 Task: Add an event with the title Team Building Activity: Paintball Tournament, date '2024/03/07', time 7:30 AM to 9:30 AMand add a description: Furthermore, you will have the opportunity to discuss your current financial status, including revenue growth, profitability, and any notable milestones or achievements. Sharing this information demonstrates your business's performance and potential for future success., put the event into Blue category . Add location for the event as: 789 Bastakiya Quarter, Dubai, UAE, logged in from the account softage.2@softage.netand send the event invitation to softage.3@softage.net and softage.4@softage.net. Set a reminder for the event 1 hour before
Action: Mouse moved to (105, 123)
Screenshot: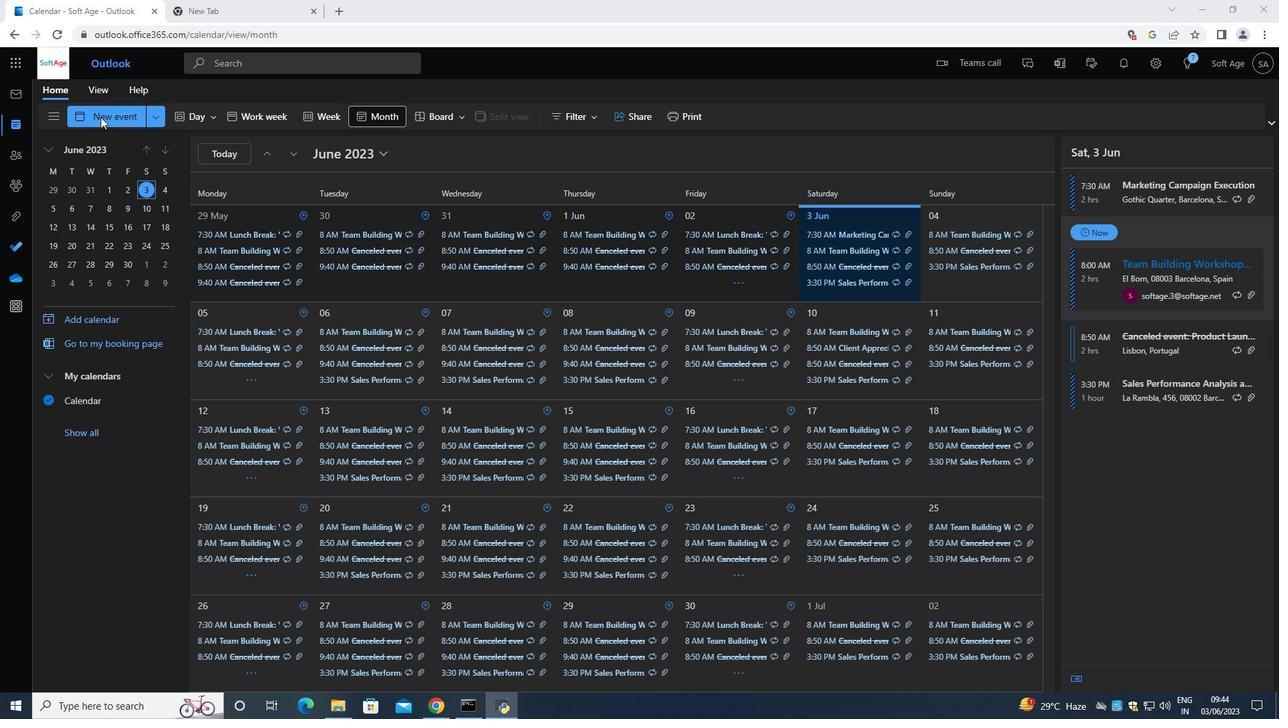 
Action: Mouse pressed left at (105, 123)
Screenshot: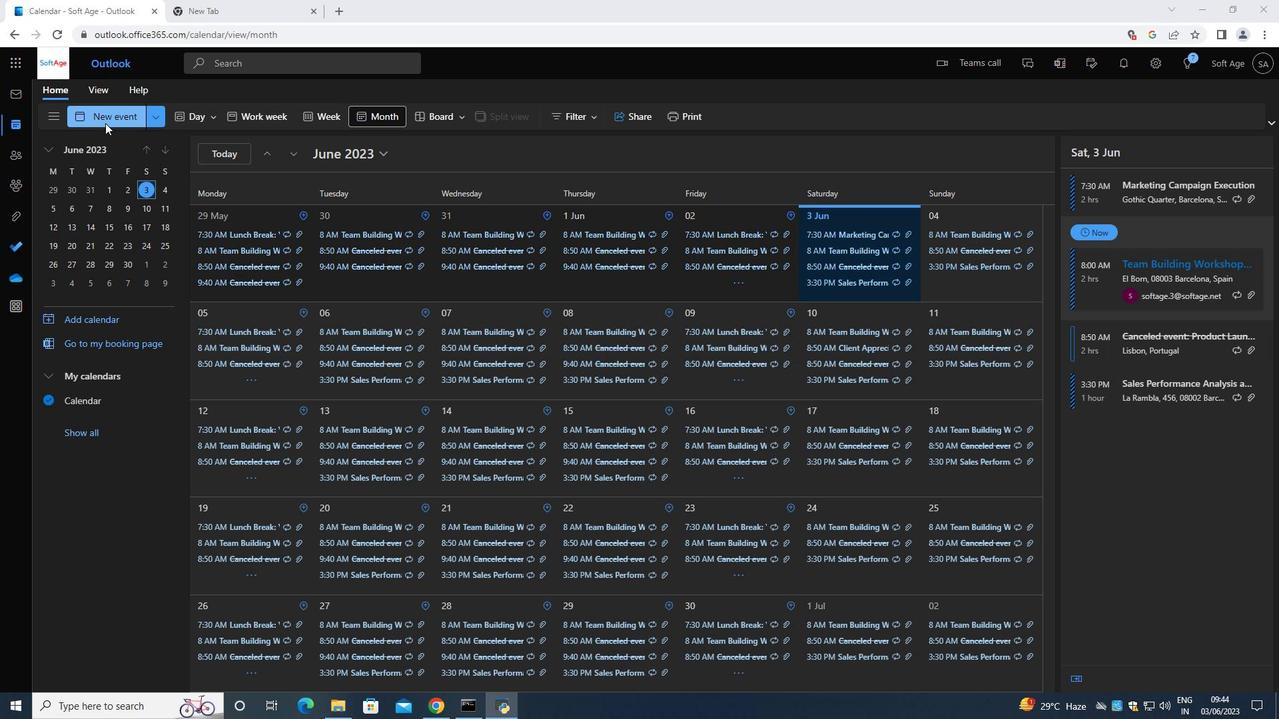 
Action: Mouse moved to (426, 199)
Screenshot: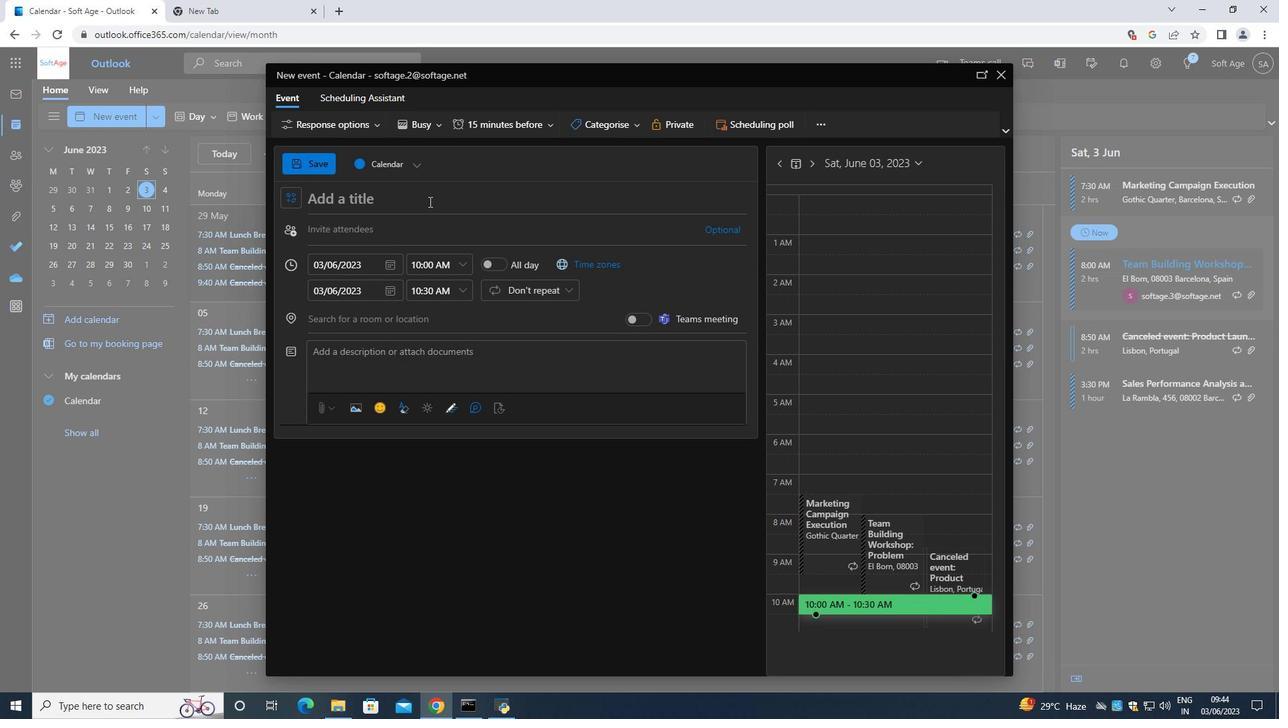 
Action: Mouse pressed left at (426, 199)
Screenshot: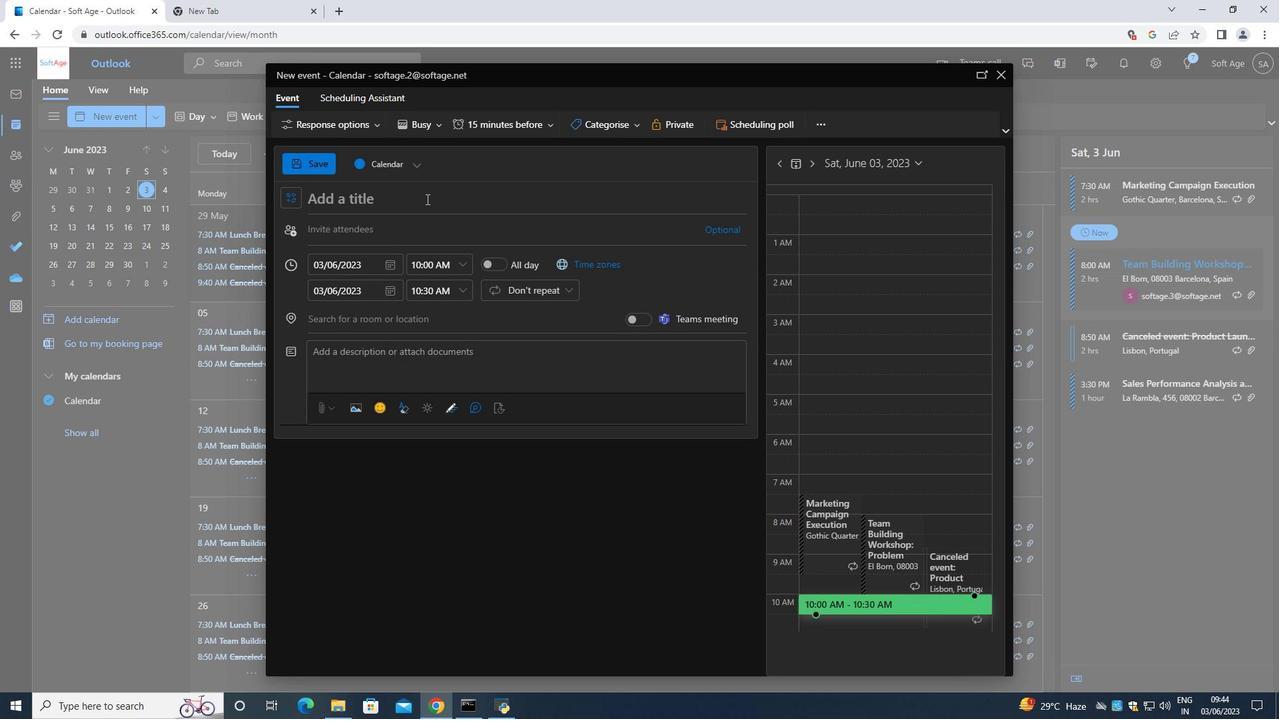 
Action: Key pressed <Key.shift>Team<Key.space>building<Key.space>
Screenshot: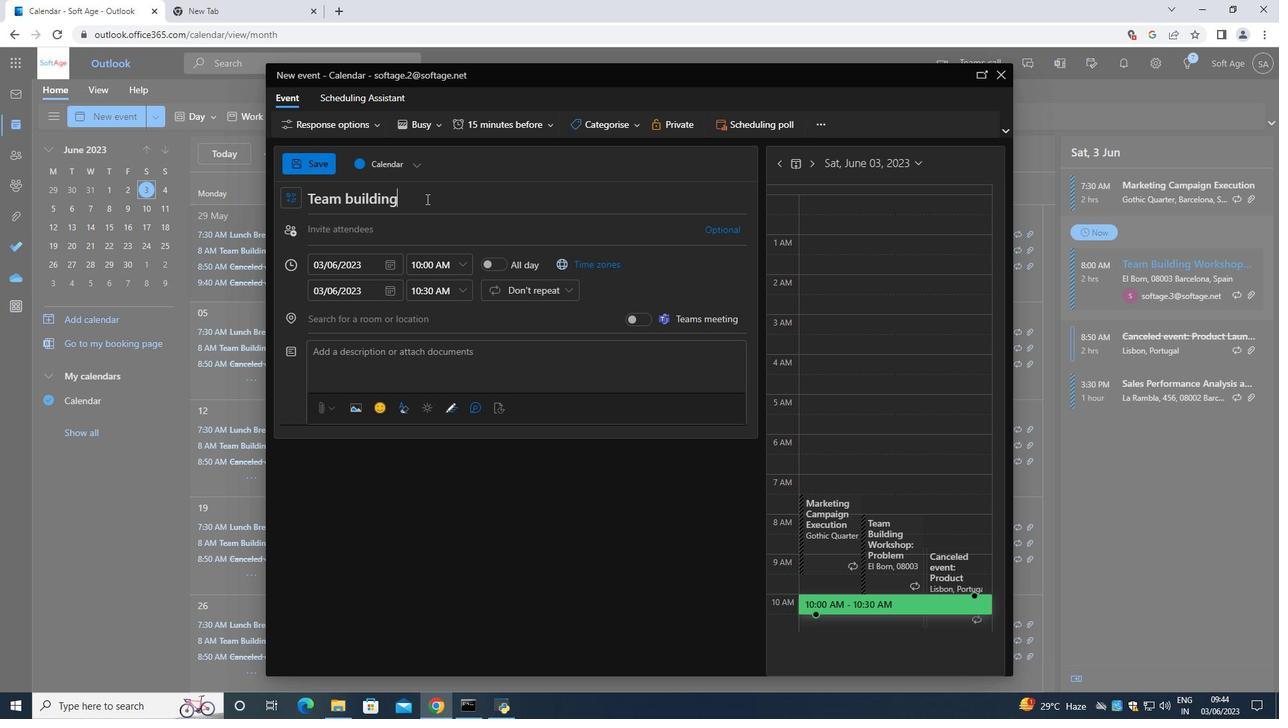 
Action: Mouse moved to (354, 195)
Screenshot: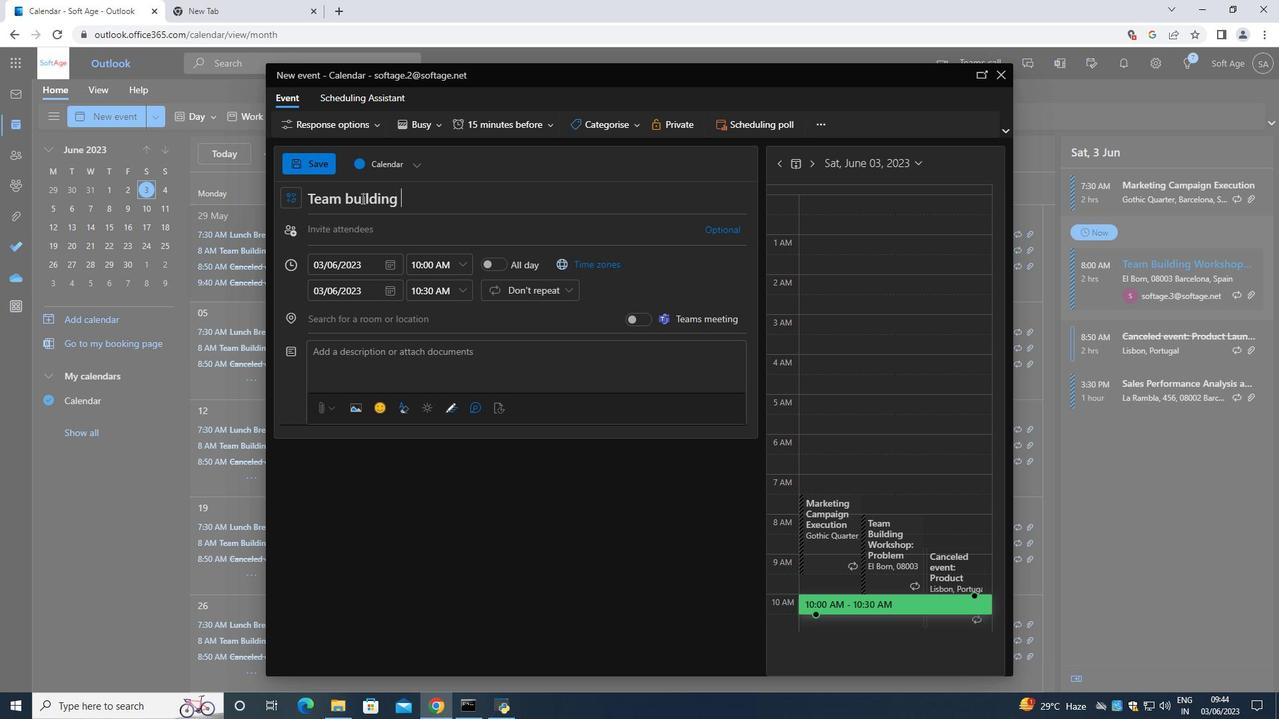 
Action: Mouse pressed left at (354, 195)
Screenshot: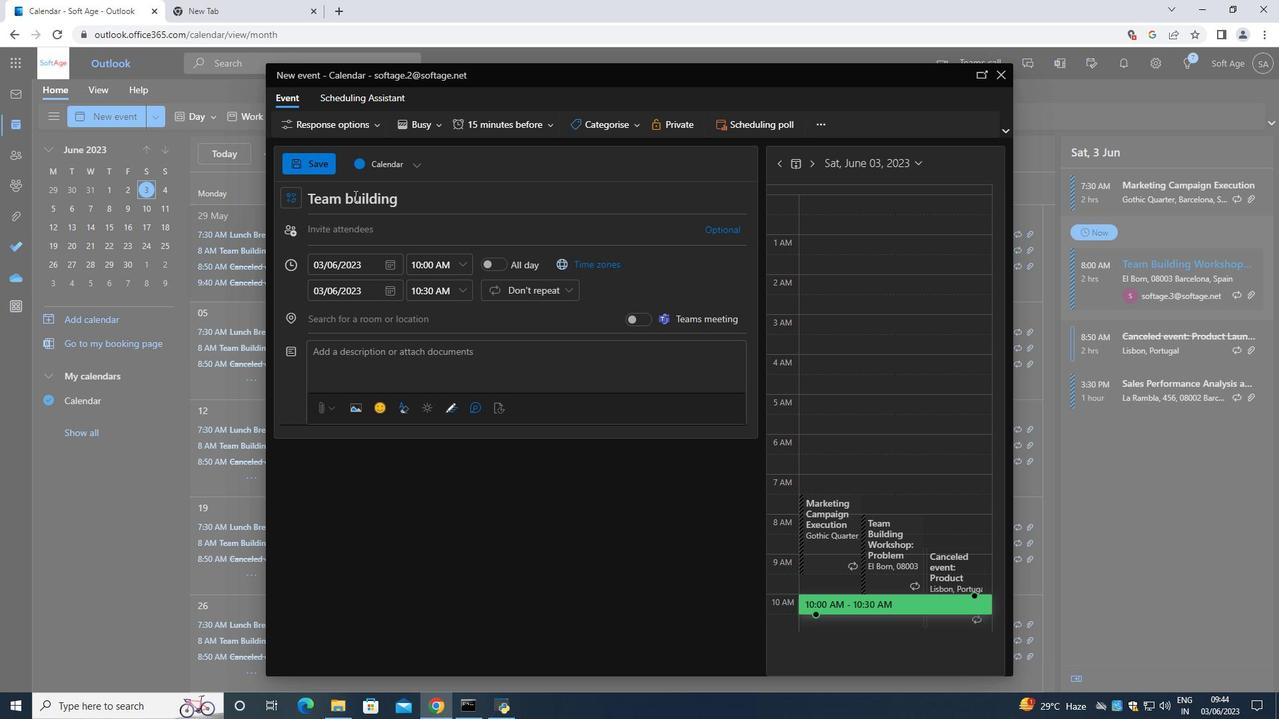 
Action: Mouse moved to (353, 195)
Screenshot: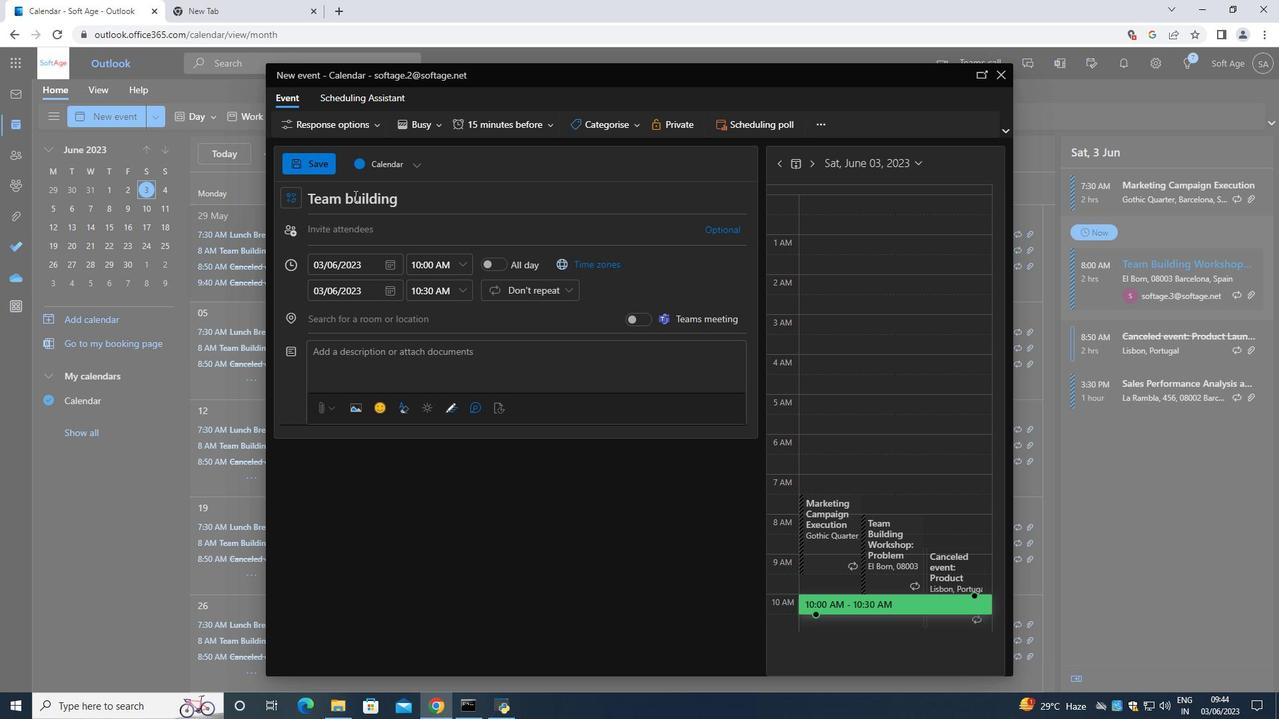 
Action: Key pressed <Key.backspace><Key.shift>B<Key.right><Key.right><Key.right><Key.right><Key.right><Key.right><Key.right><Key.right><Key.shift>Activity<Key.shift_r><Key.shift_r><Key.shift_r><Key.shift_r><Key.shift_r><Key.shift_r><Key.shift_r><Key.shift_r>:<Key.space><Key.shift>Paintball<Key.space><Key.shift>Tournament<Key.space>
Screenshot: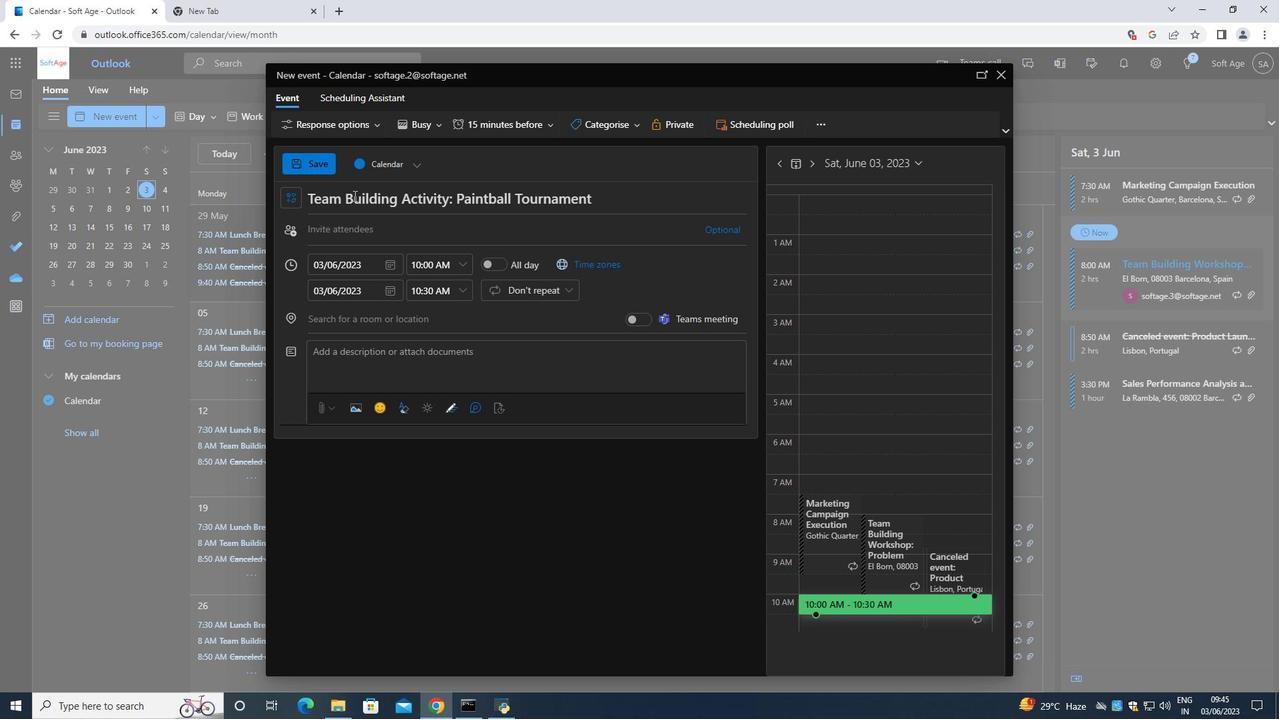 
Action: Mouse moved to (393, 266)
Screenshot: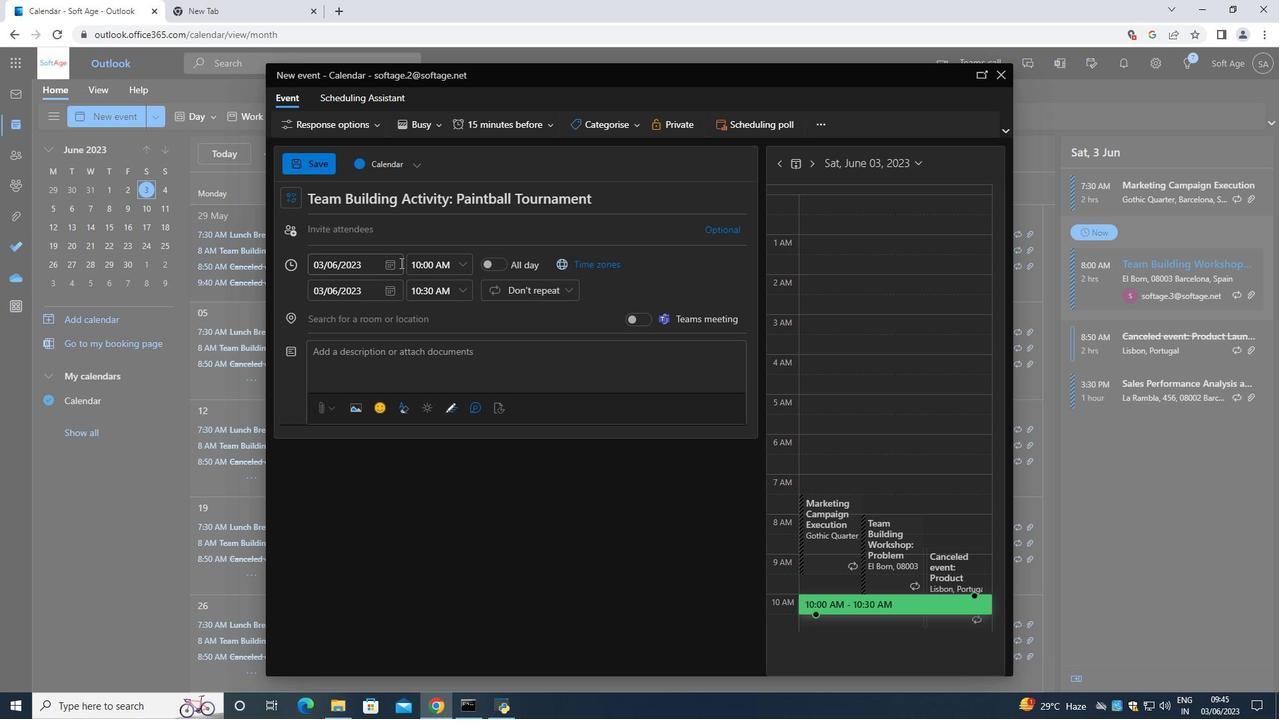 
Action: Mouse pressed left at (393, 266)
Screenshot: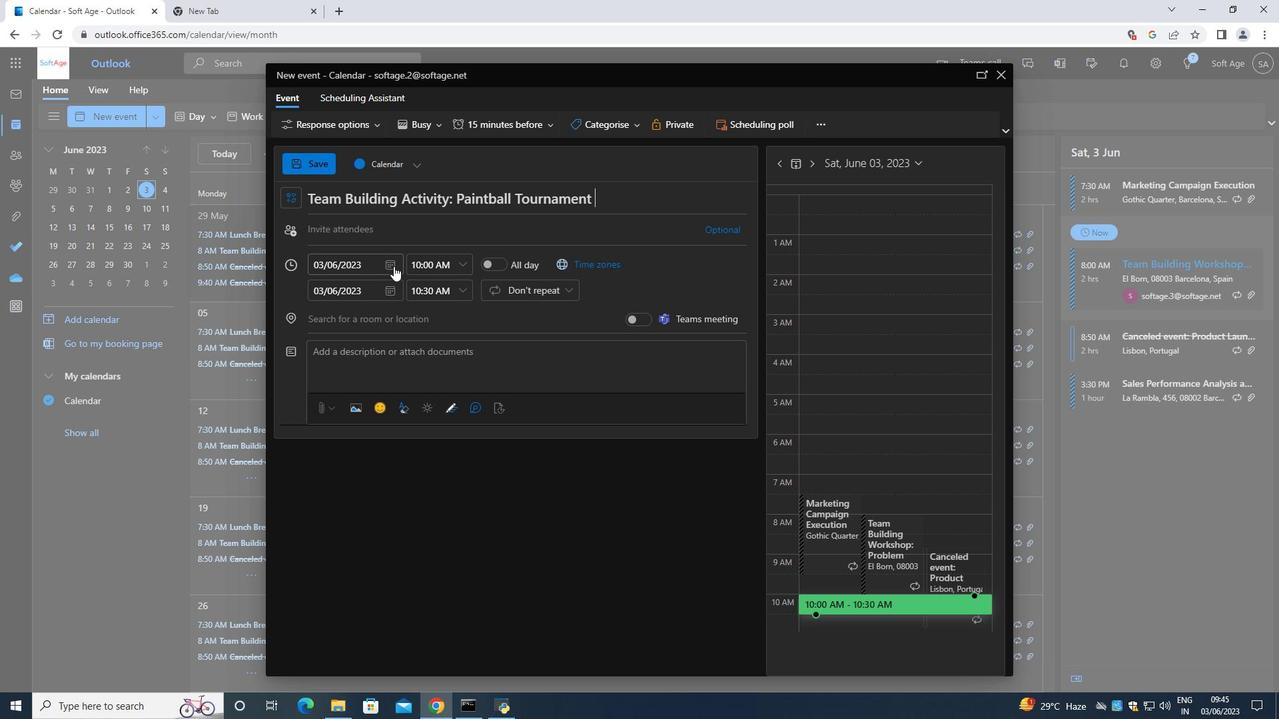 
Action: Mouse moved to (437, 297)
Screenshot: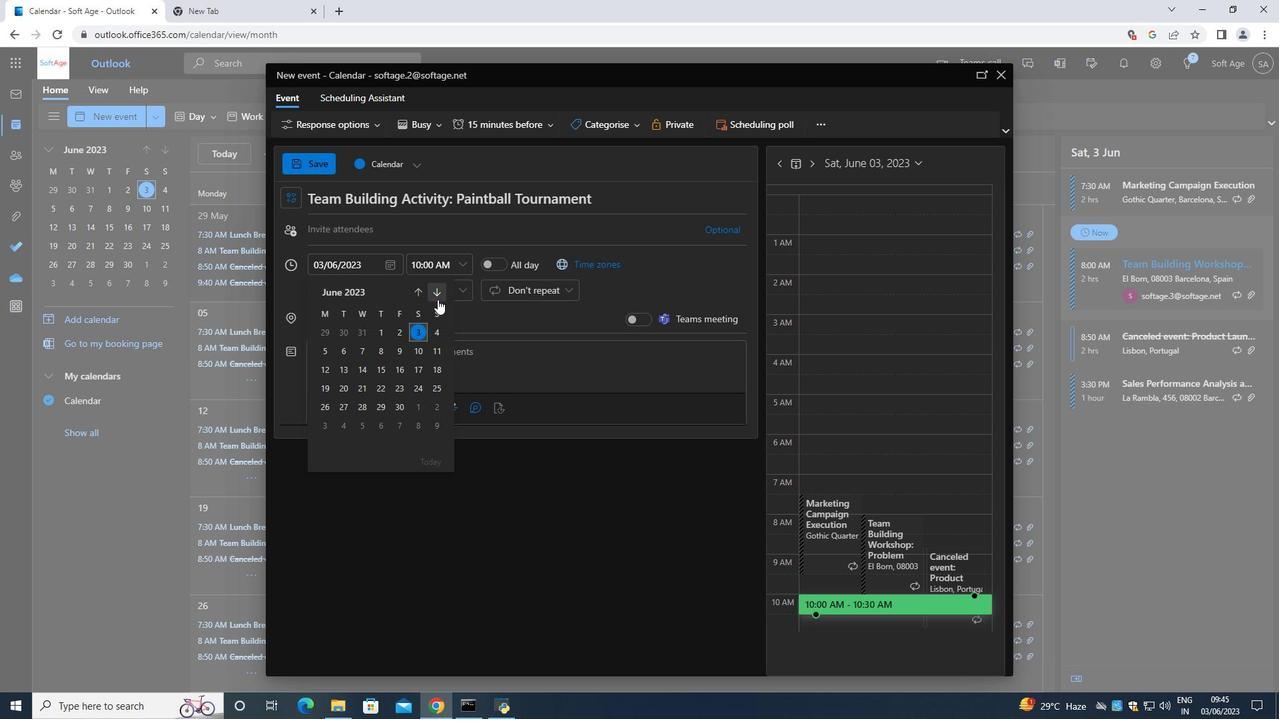 
Action: Mouse pressed left at (437, 297)
Screenshot: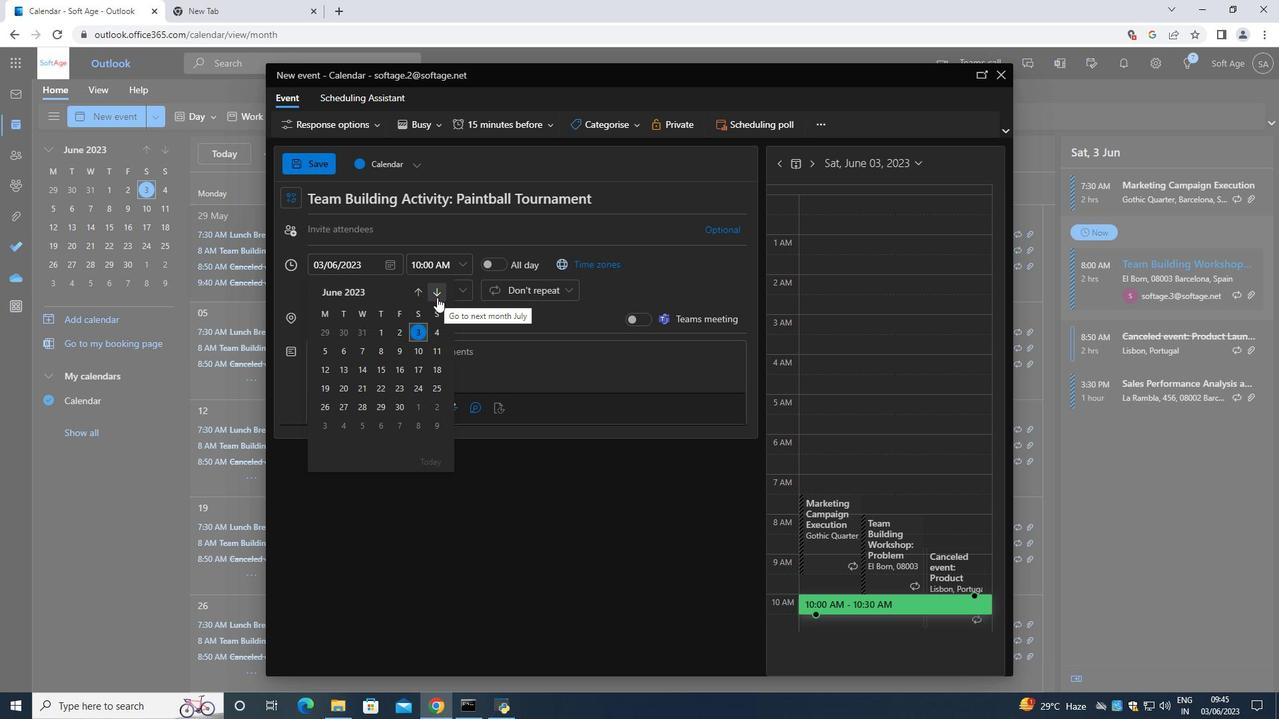 
Action: Mouse pressed left at (437, 297)
Screenshot: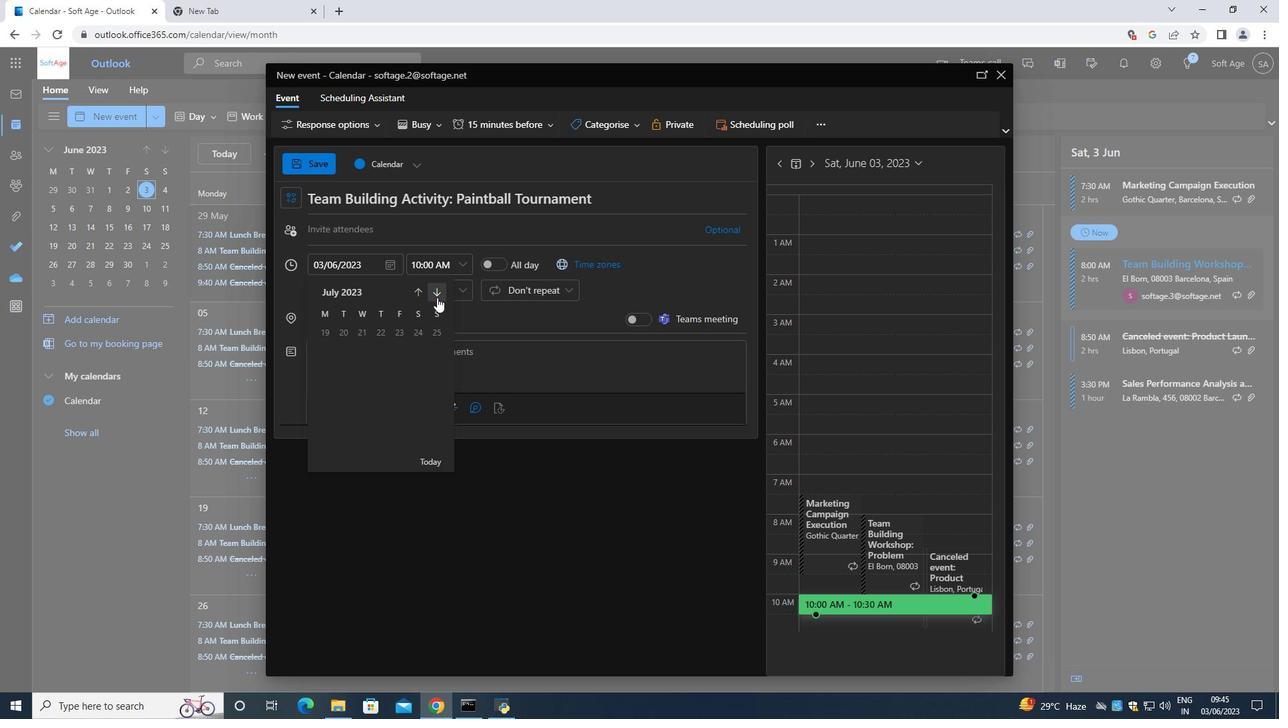 
Action: Mouse pressed left at (437, 297)
Screenshot: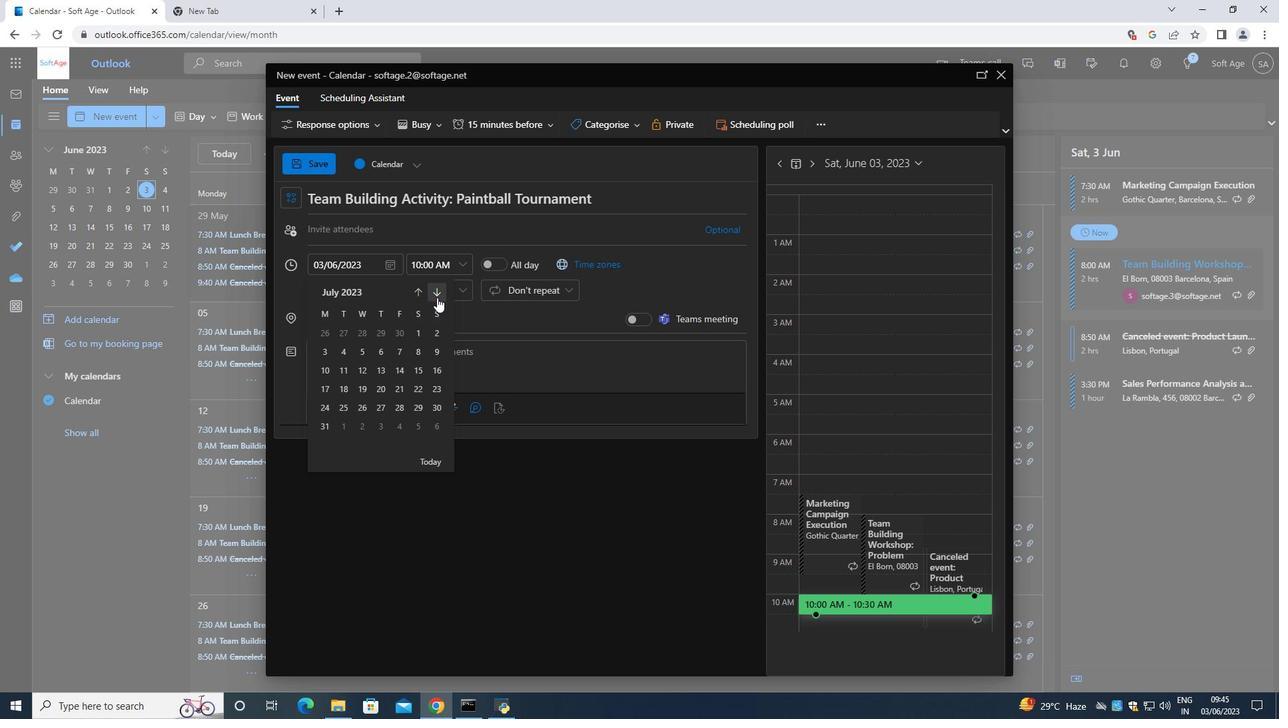 
Action: Mouse pressed left at (437, 297)
Screenshot: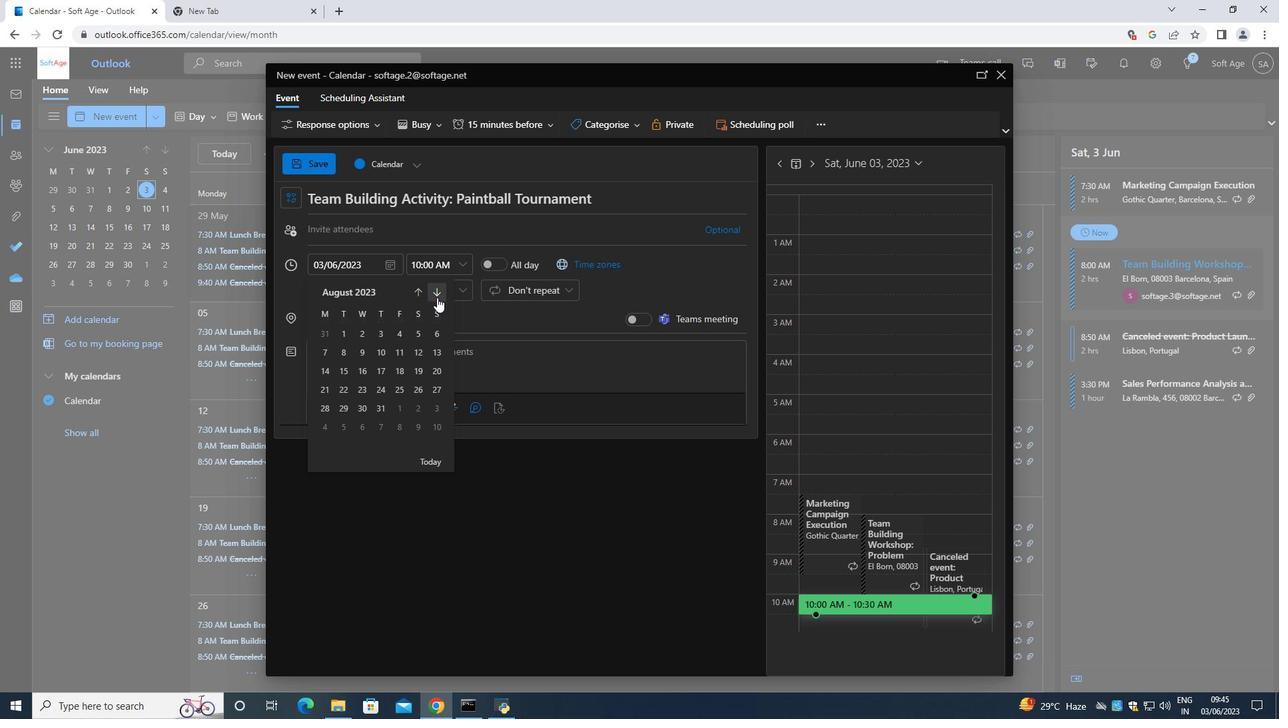 
Action: Mouse pressed left at (437, 297)
Screenshot: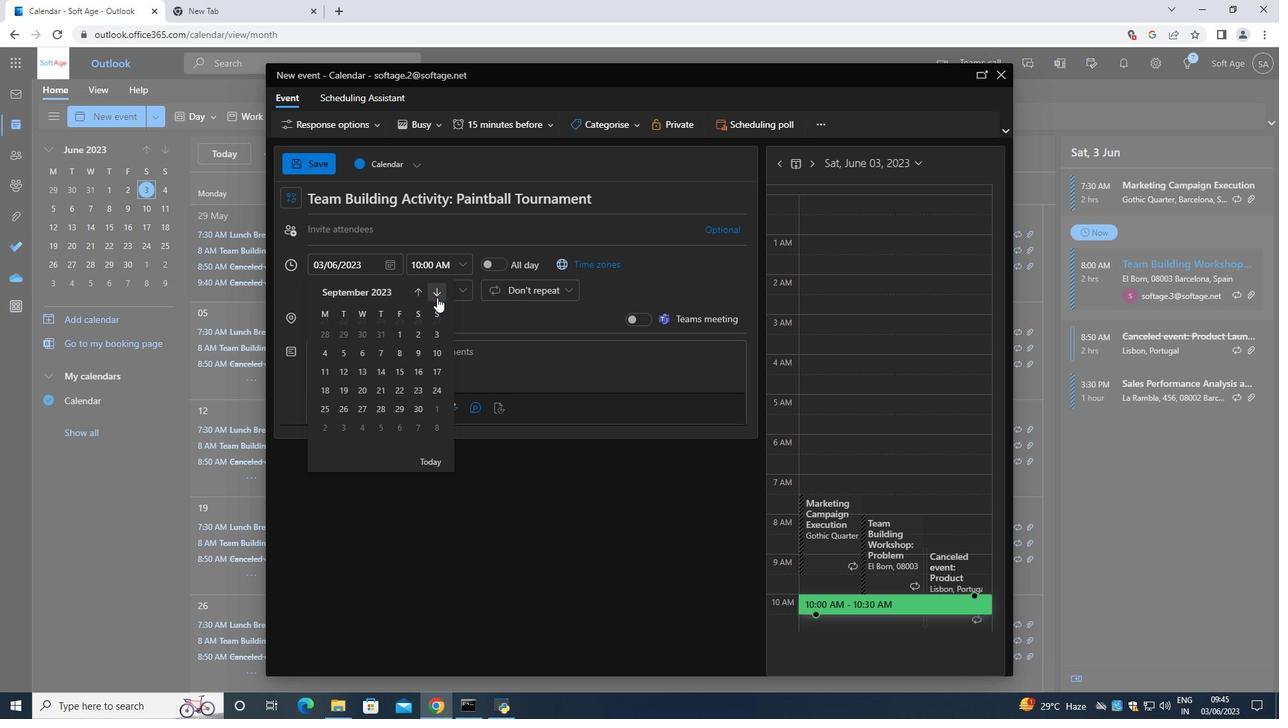 
Action: Mouse pressed left at (437, 297)
Screenshot: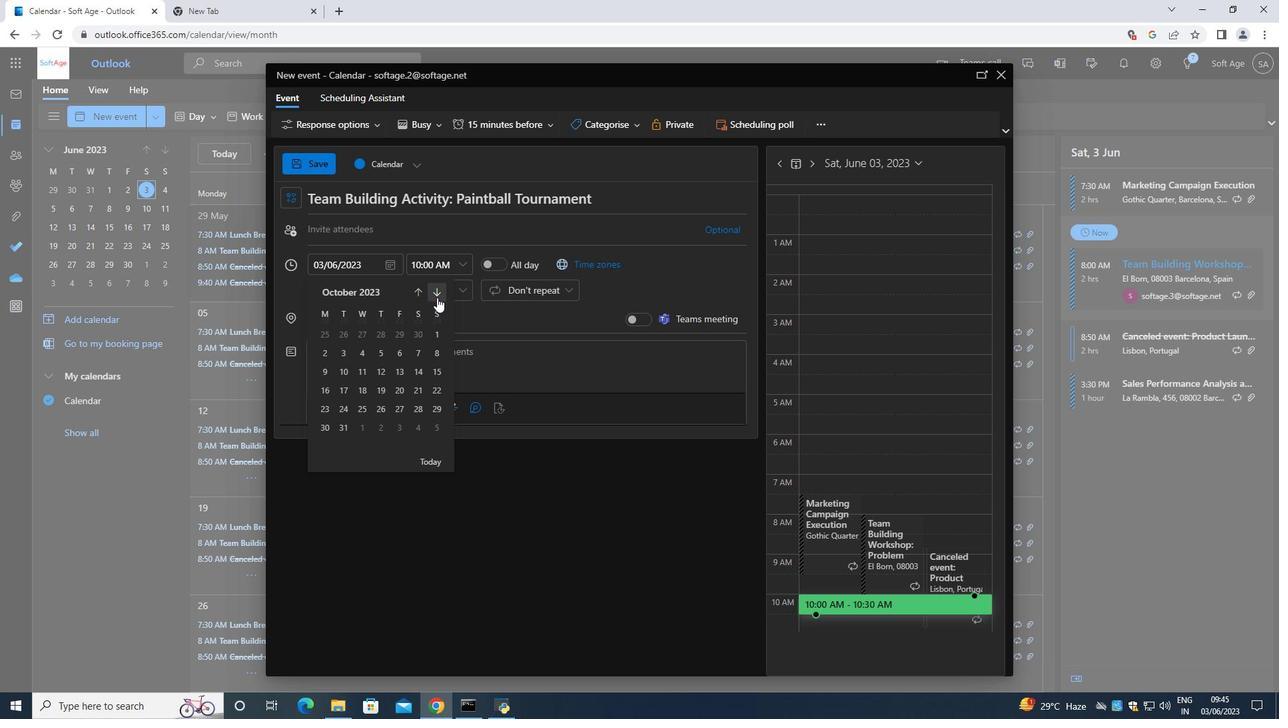 
Action: Mouse pressed left at (437, 297)
Screenshot: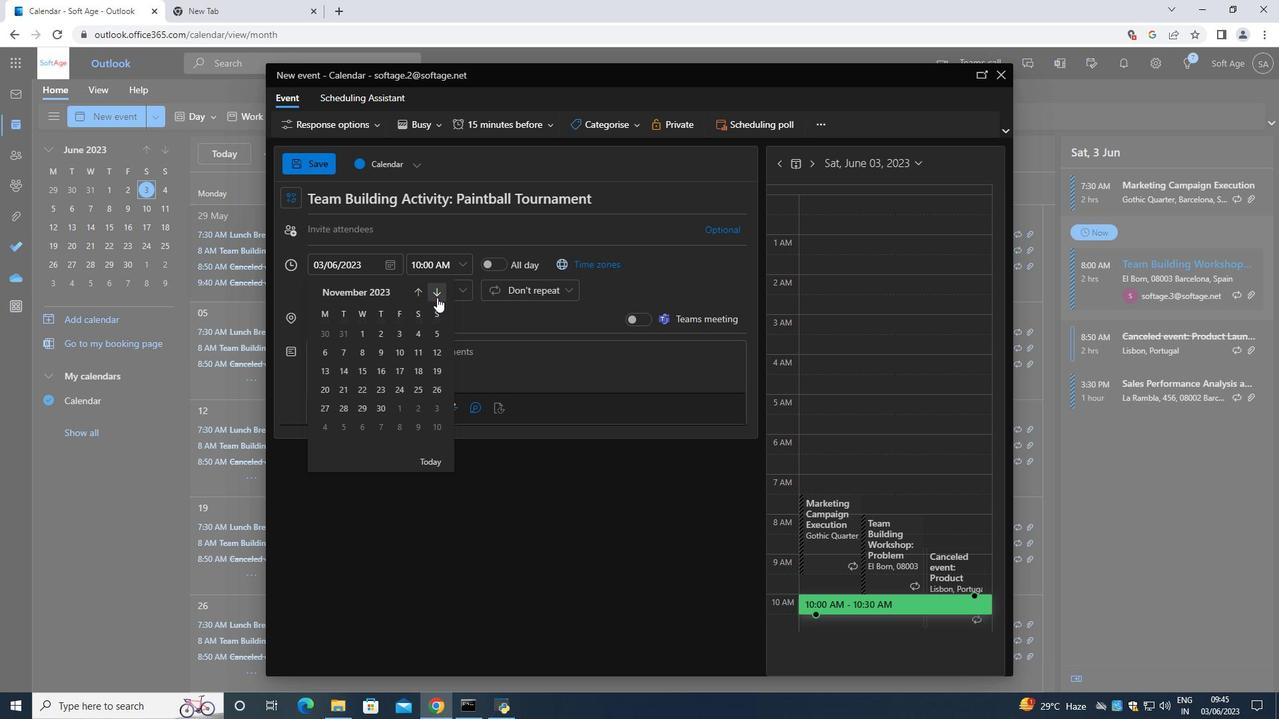
Action: Mouse pressed left at (437, 297)
Screenshot: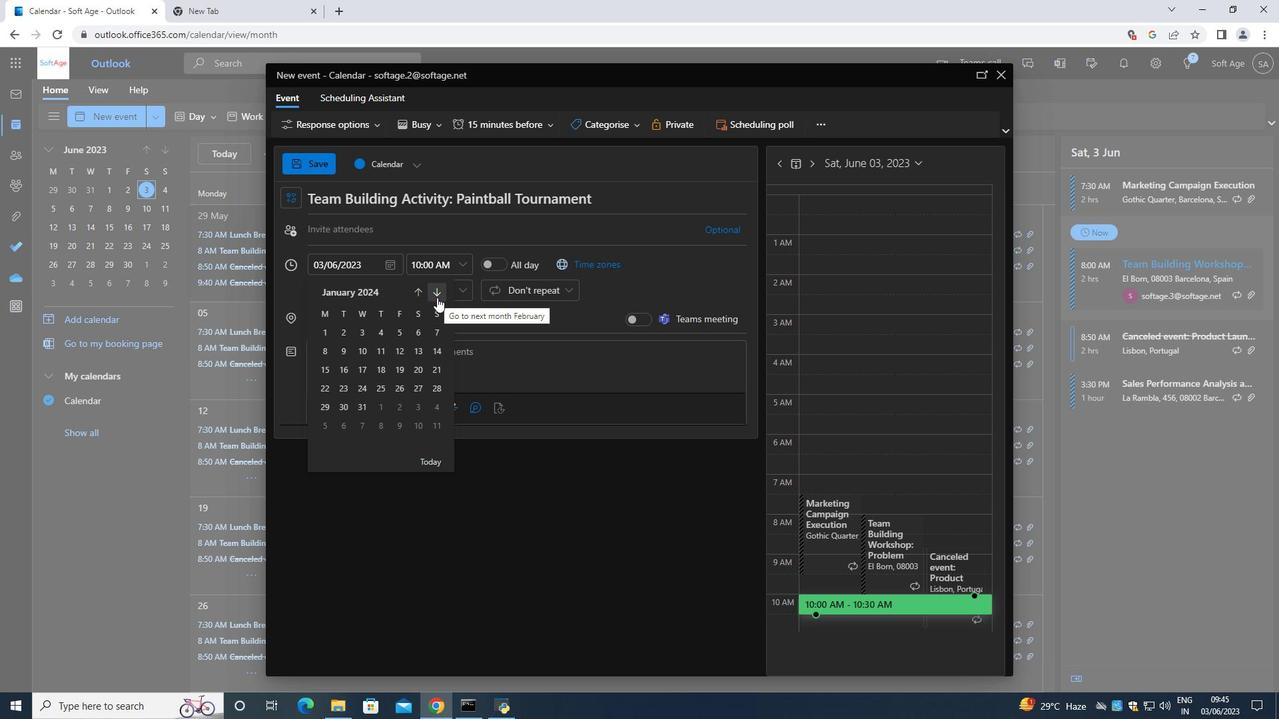 
Action: Mouse pressed left at (437, 297)
Screenshot: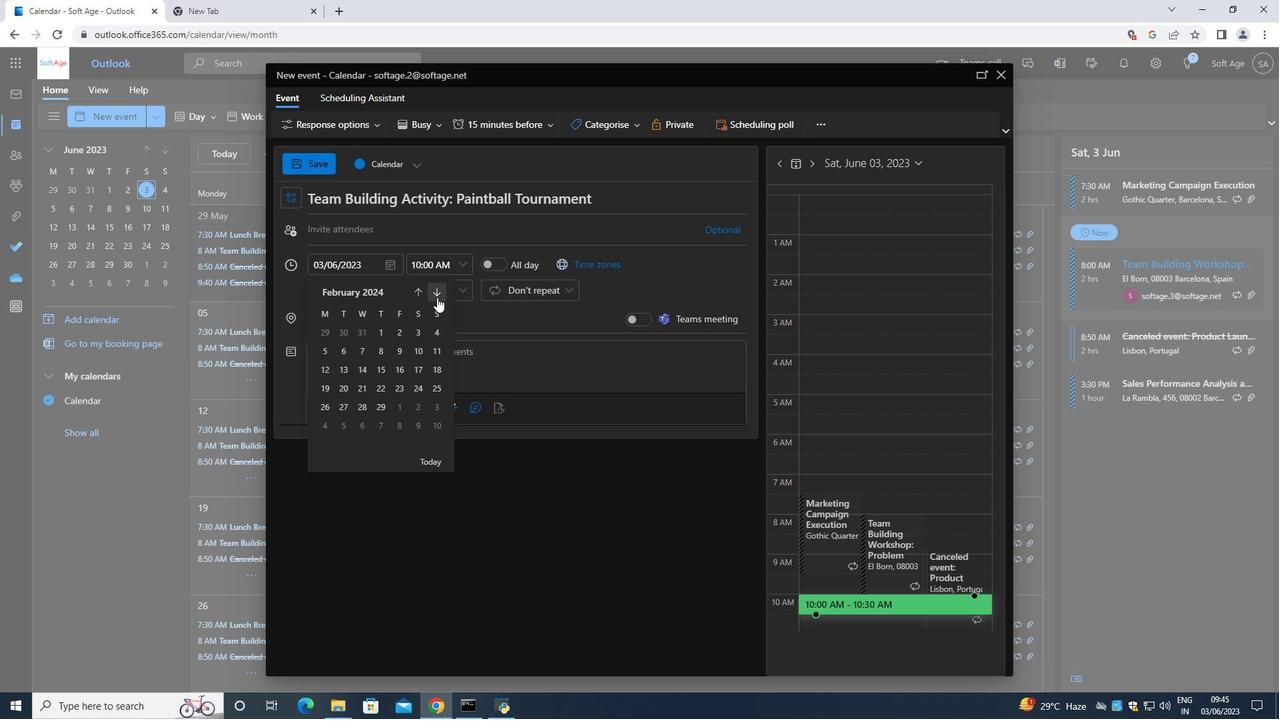 
Action: Mouse pressed left at (437, 297)
Screenshot: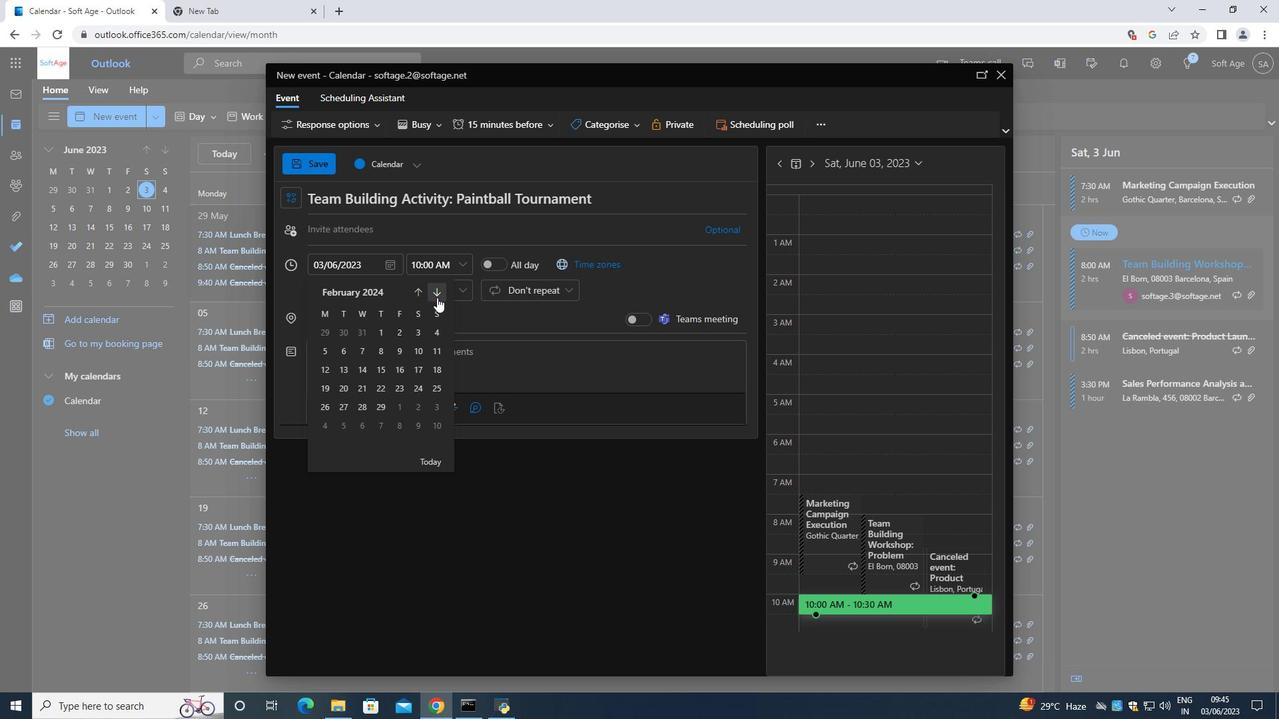 
Action: Mouse moved to (438, 332)
Screenshot: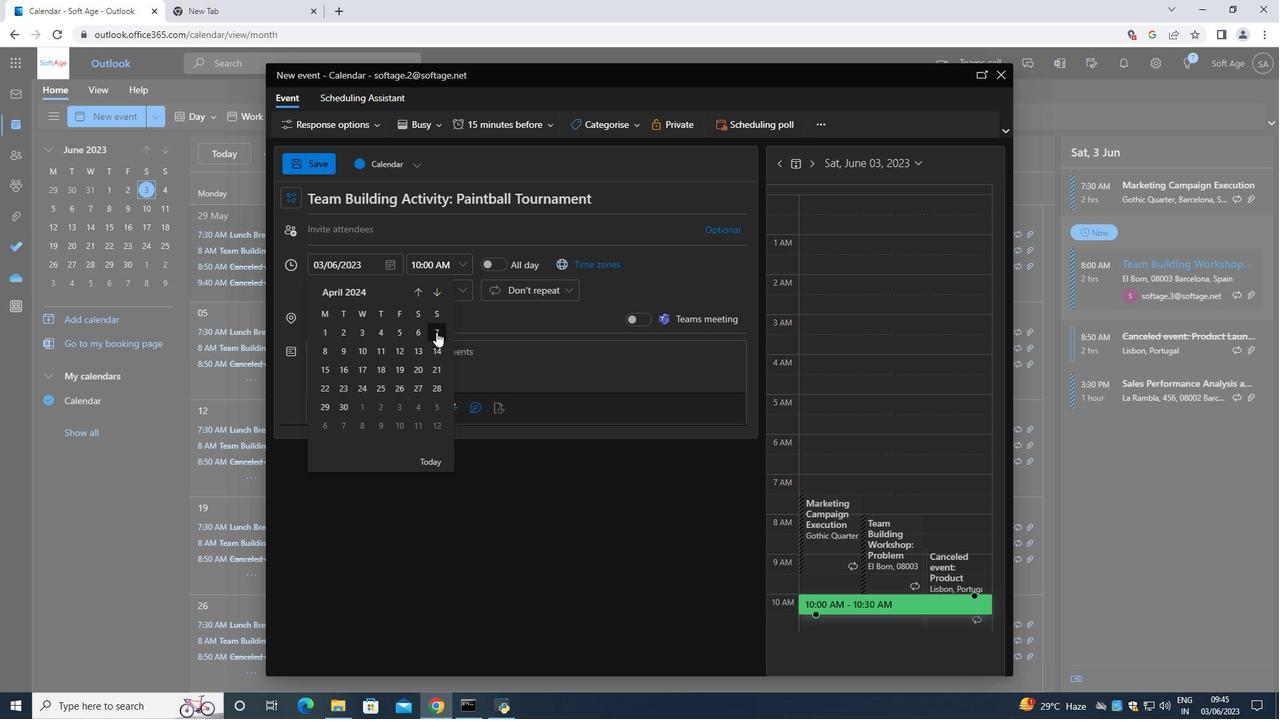 
Action: Mouse pressed left at (438, 332)
Screenshot: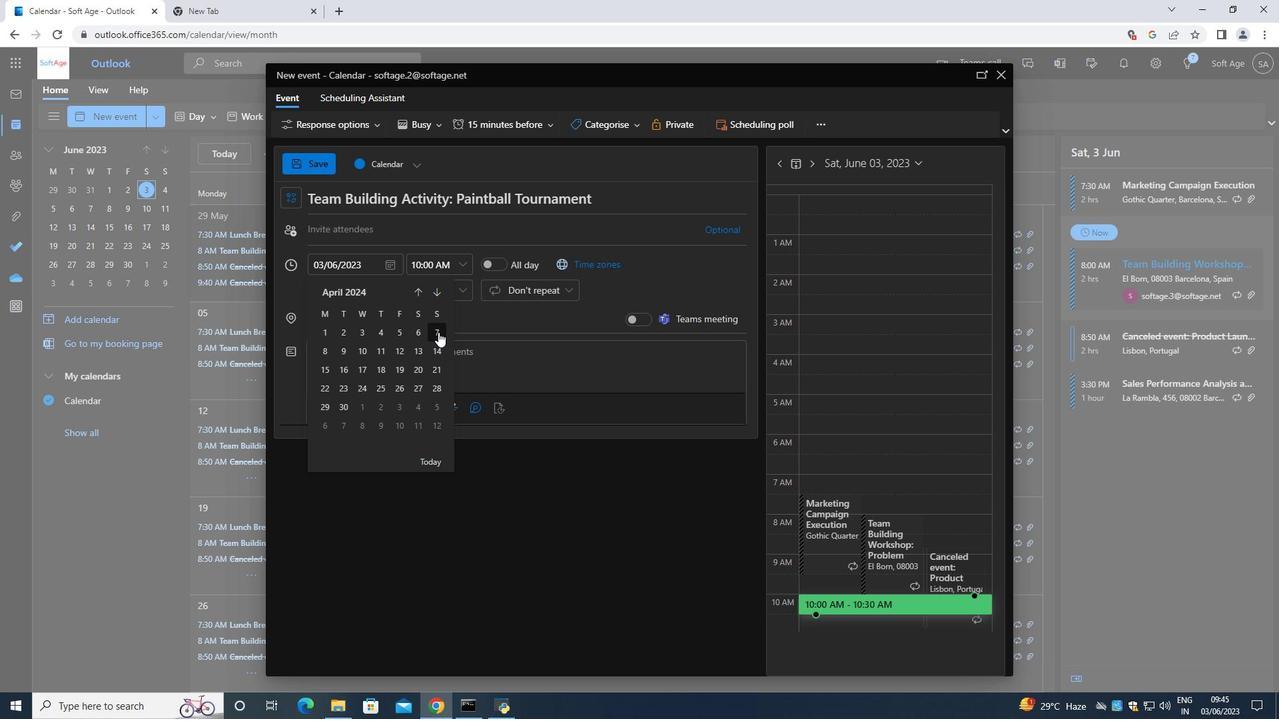 
Action: Mouse moved to (465, 267)
Screenshot: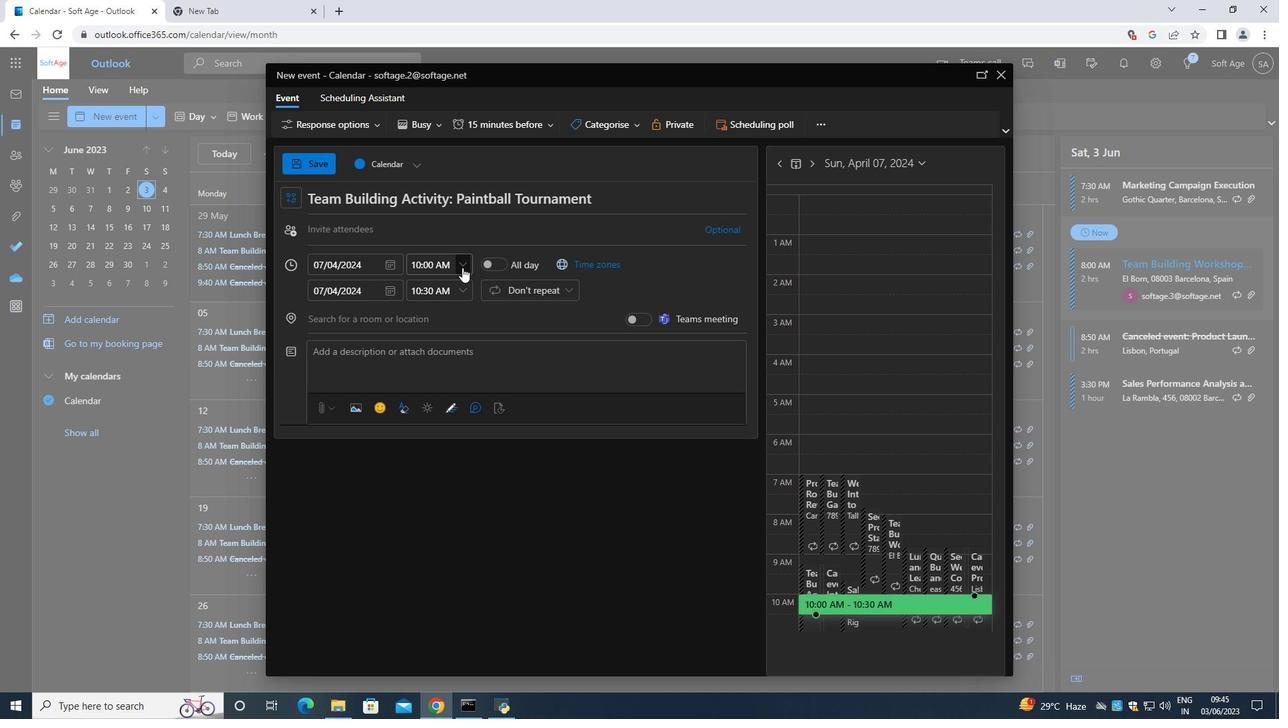 
Action: Mouse pressed left at (465, 267)
Screenshot: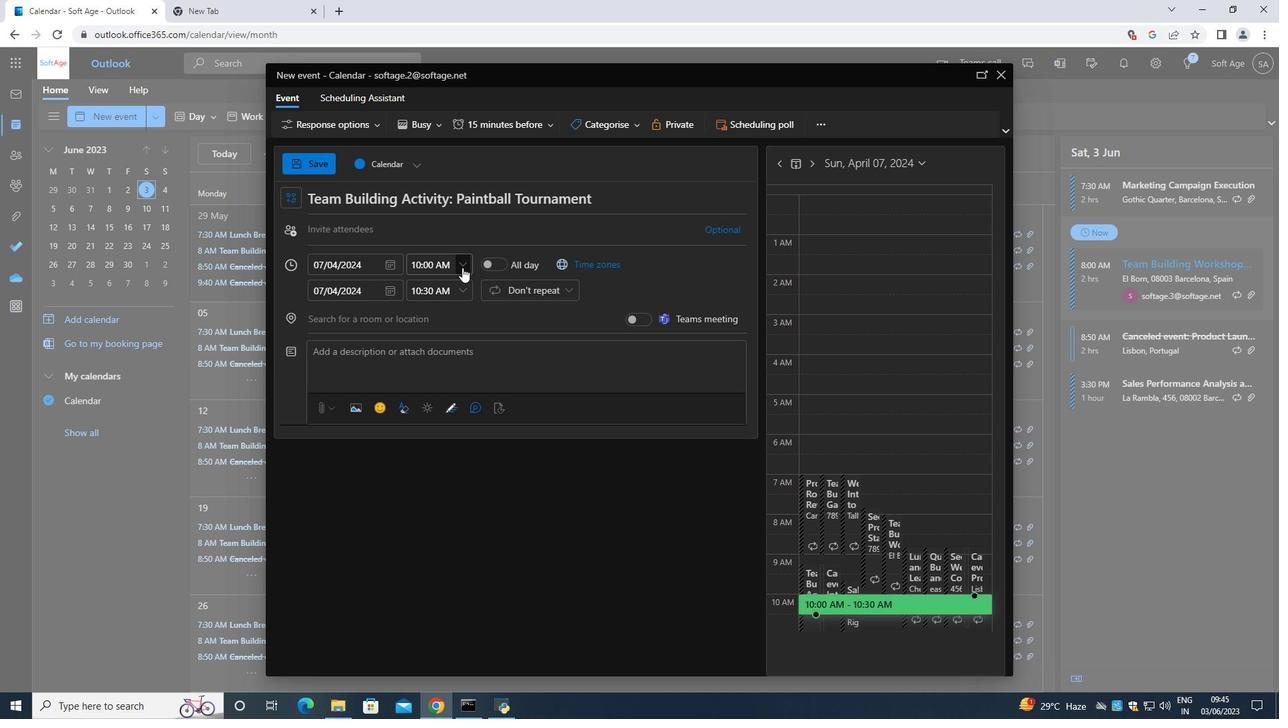 
Action: Mouse moved to (482, 280)
Screenshot: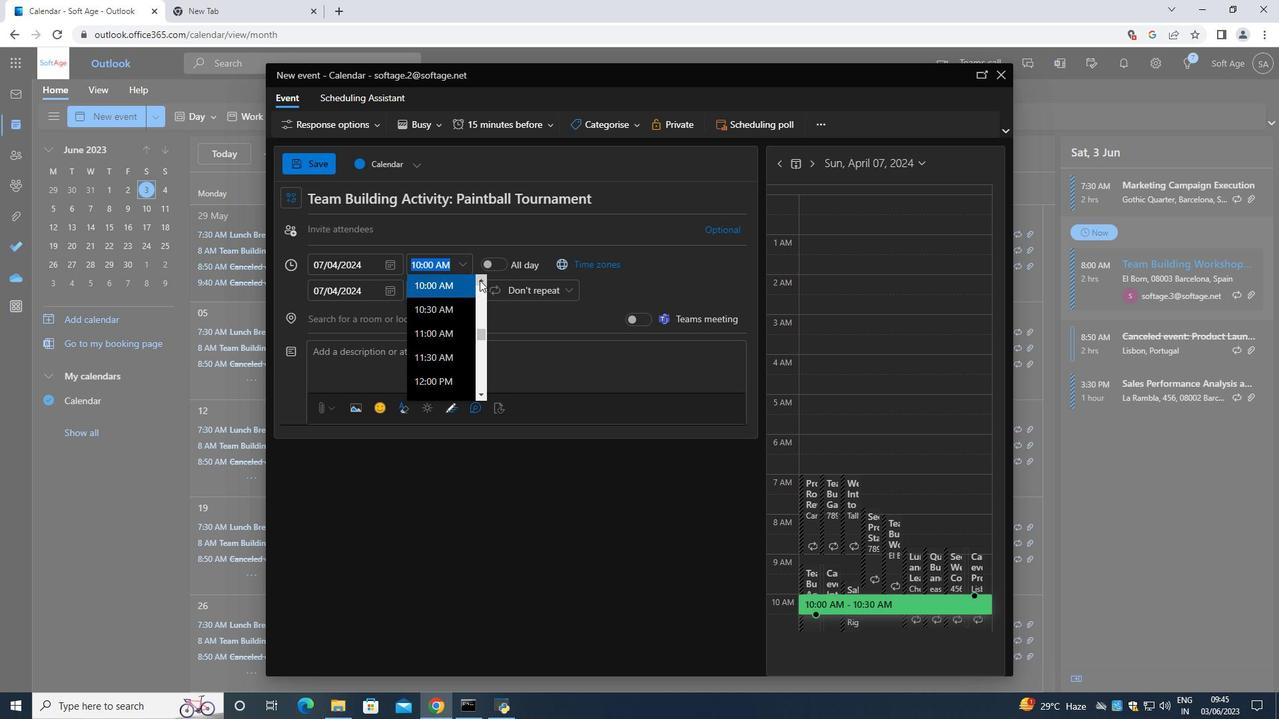 
Action: Mouse pressed left at (482, 280)
Screenshot: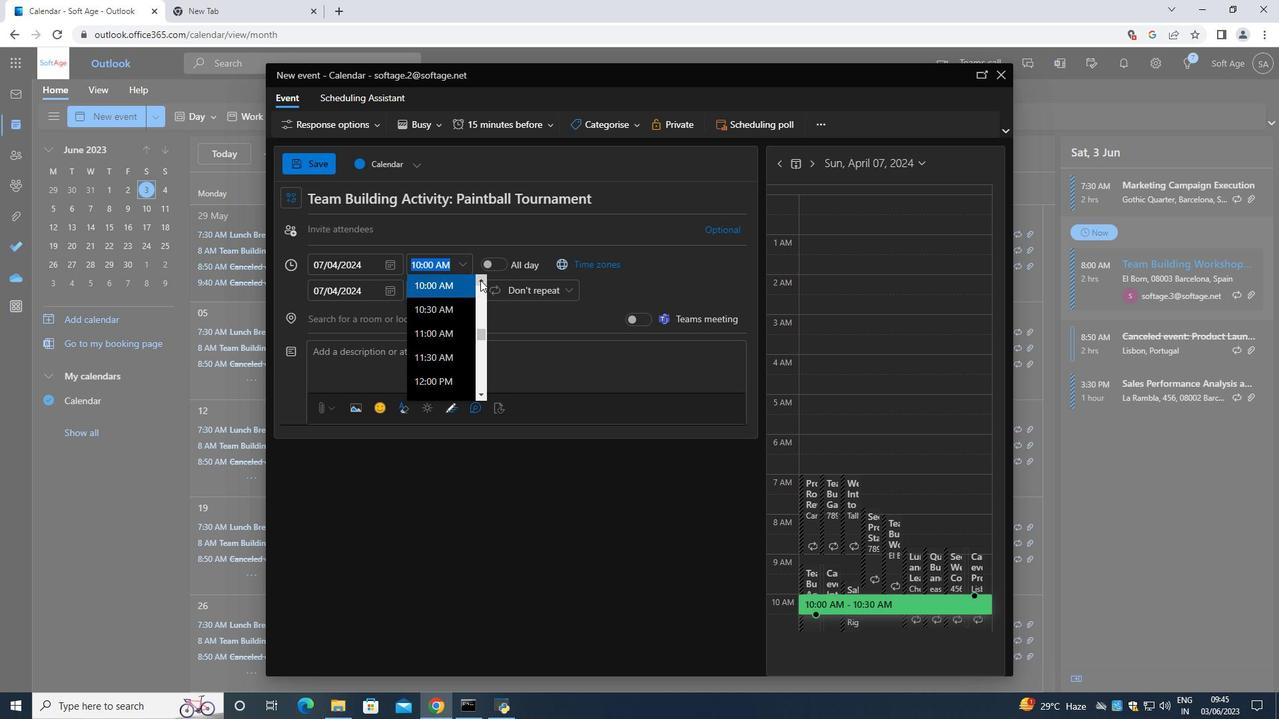 
Action: Mouse pressed left at (482, 280)
Screenshot: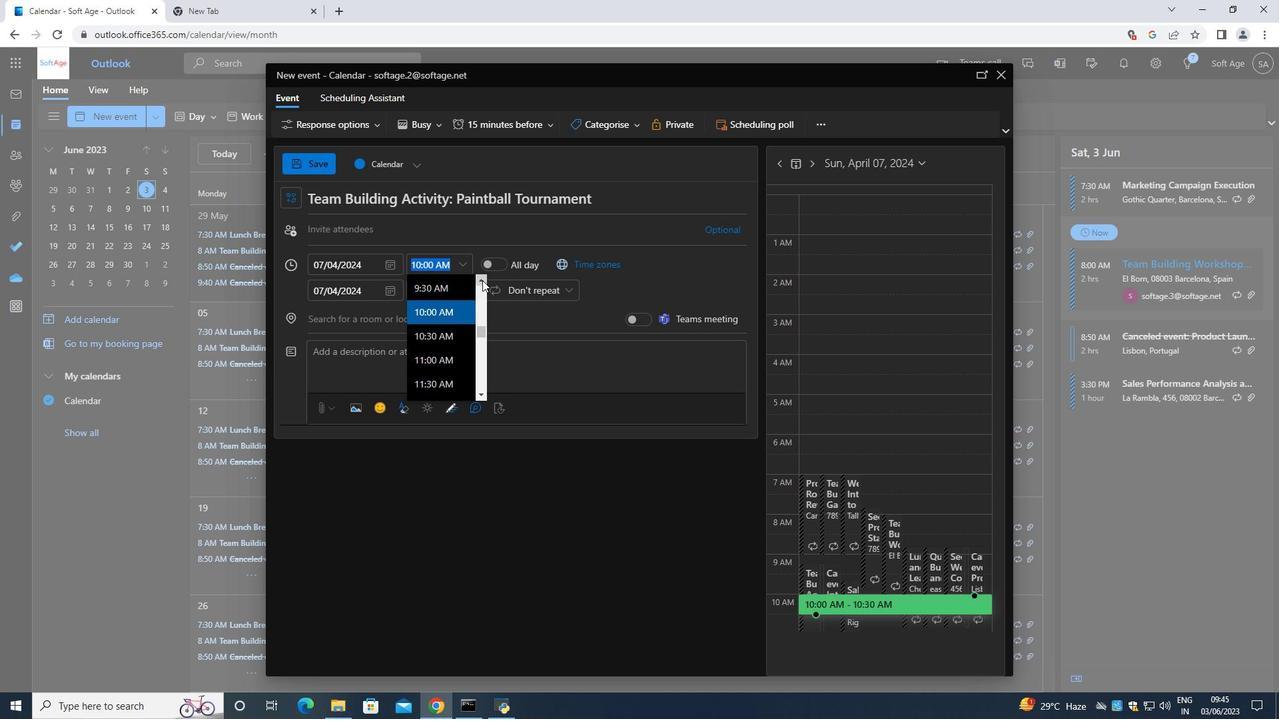 
Action: Mouse pressed left at (482, 280)
Screenshot: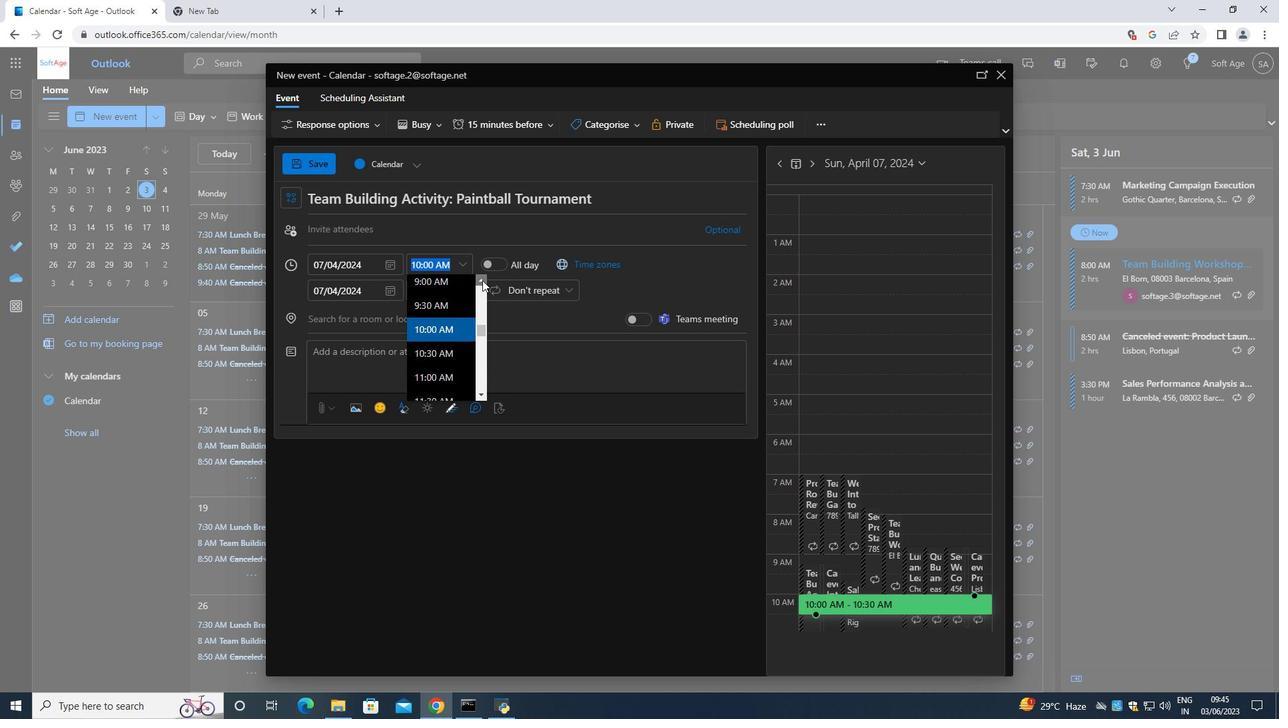 
Action: Mouse pressed left at (482, 280)
Screenshot: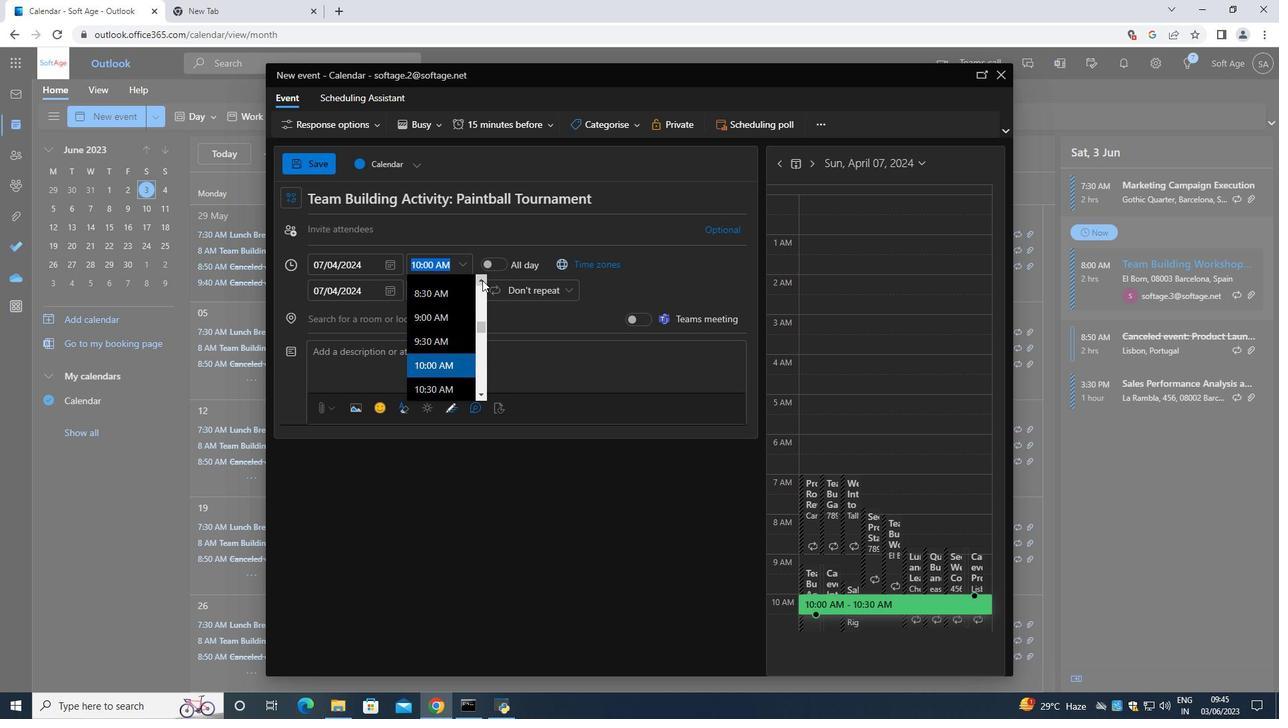 
Action: Mouse pressed left at (482, 280)
Screenshot: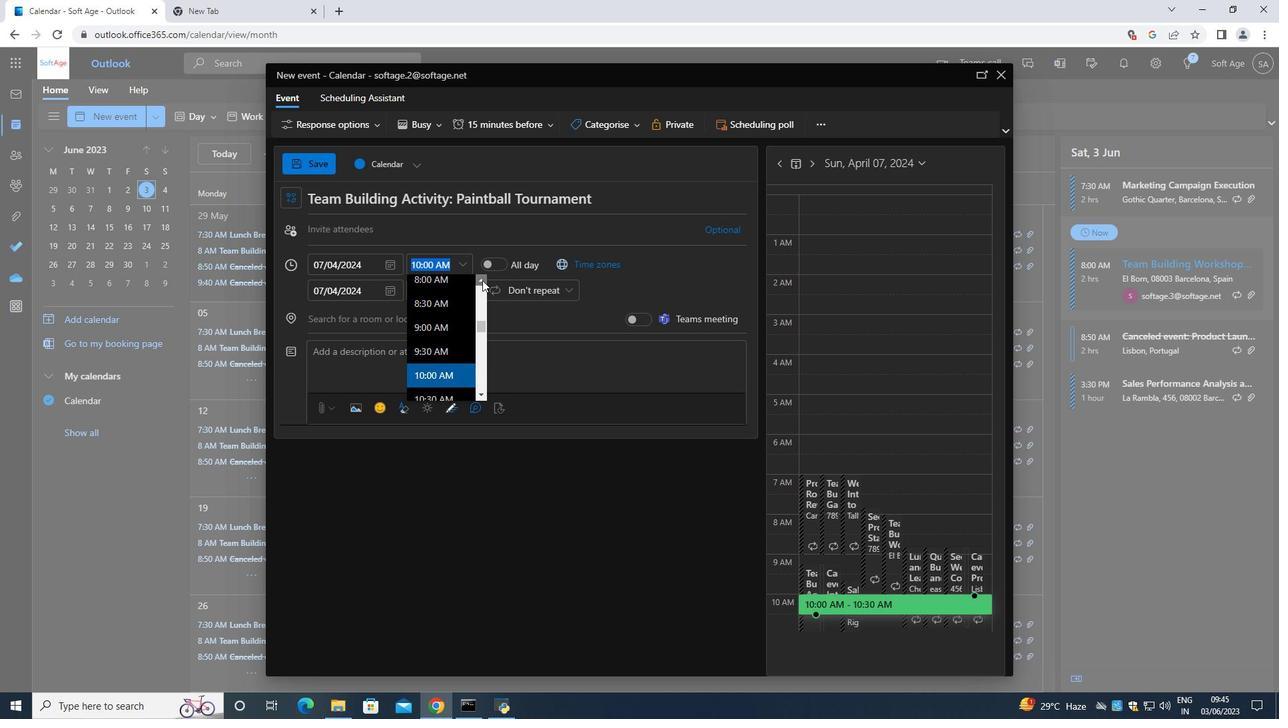 
Action: Mouse moved to (449, 299)
Screenshot: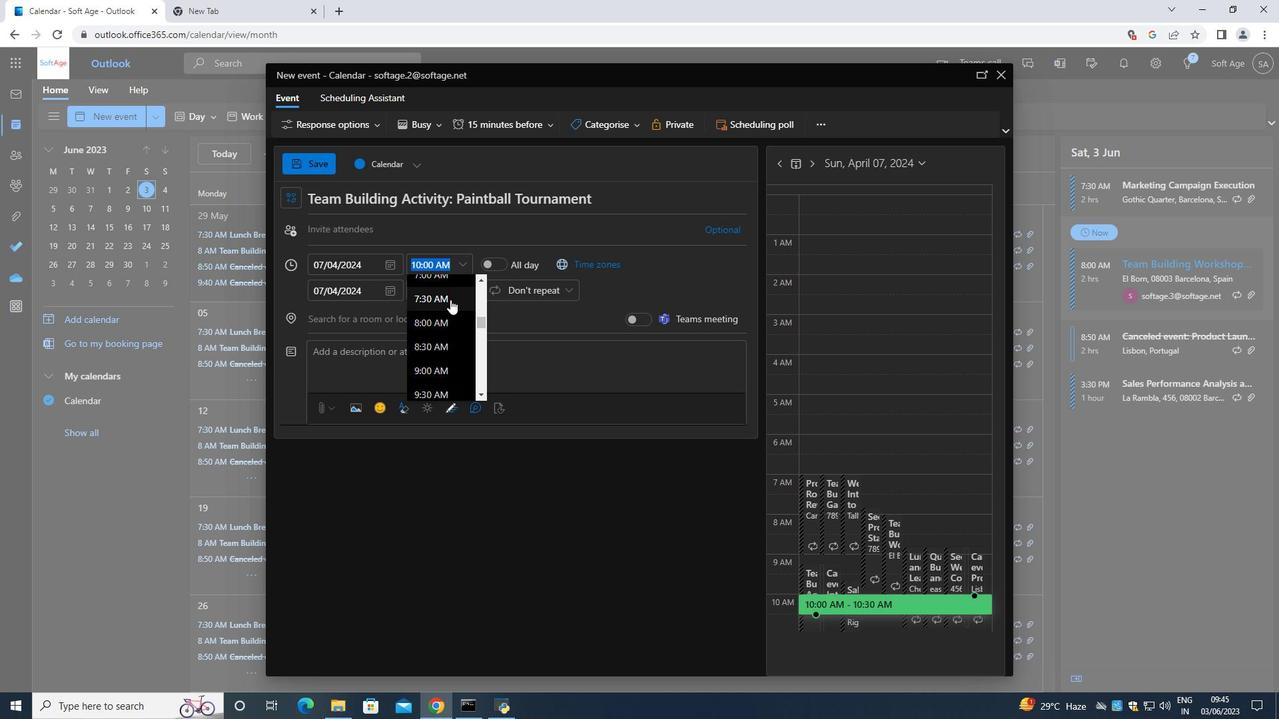 
Action: Mouse pressed left at (449, 299)
Screenshot: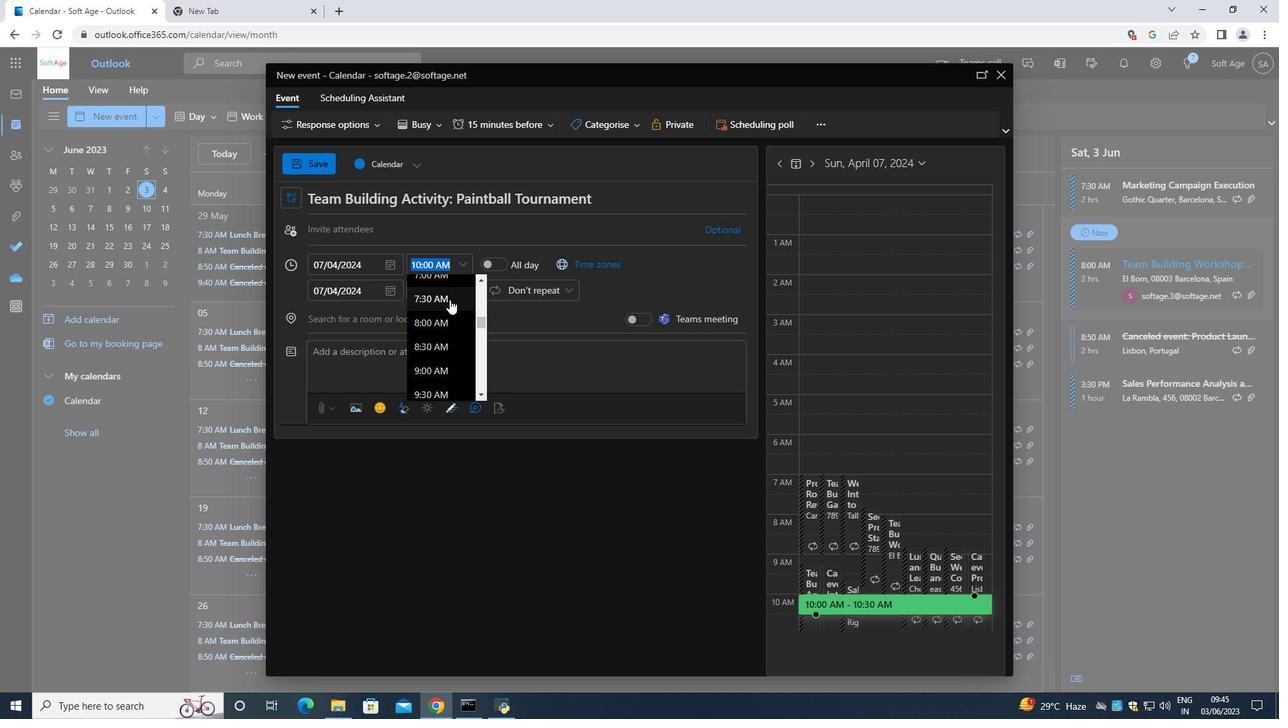 
Action: Mouse moved to (459, 289)
Screenshot: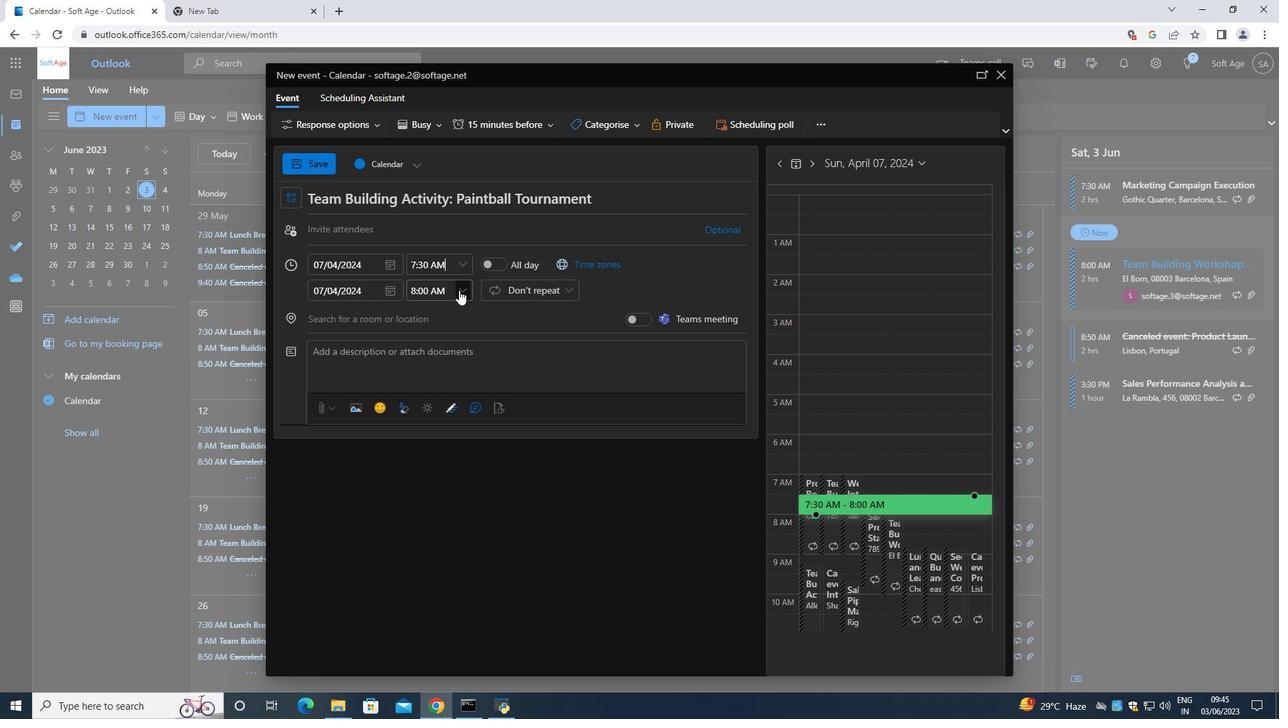 
Action: Mouse pressed left at (459, 289)
Screenshot: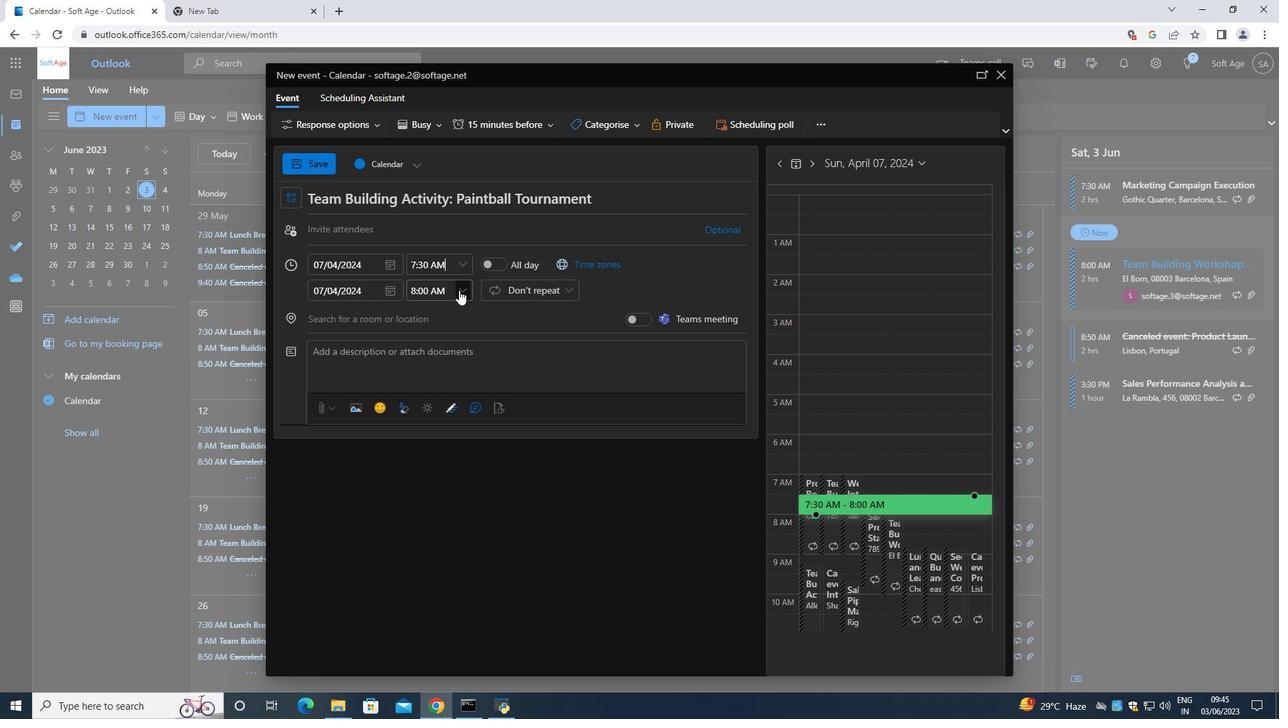 
Action: Mouse moved to (449, 382)
Screenshot: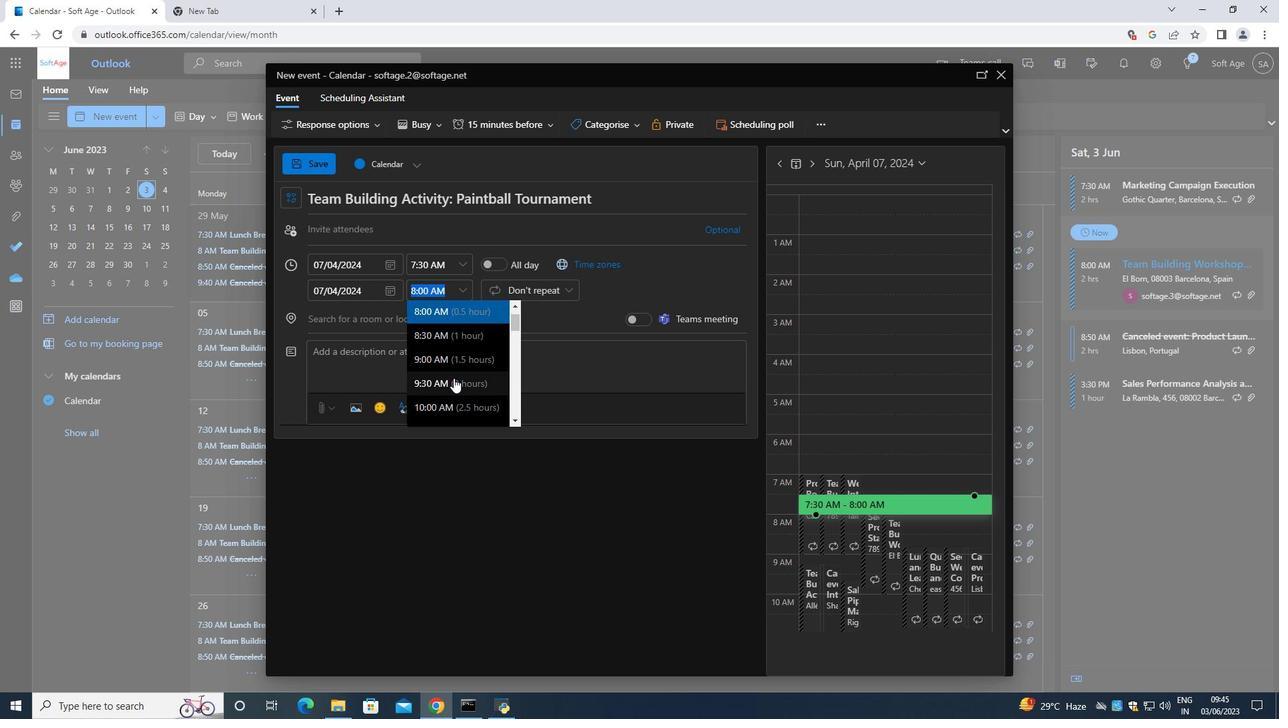 
Action: Mouse pressed left at (449, 382)
Screenshot: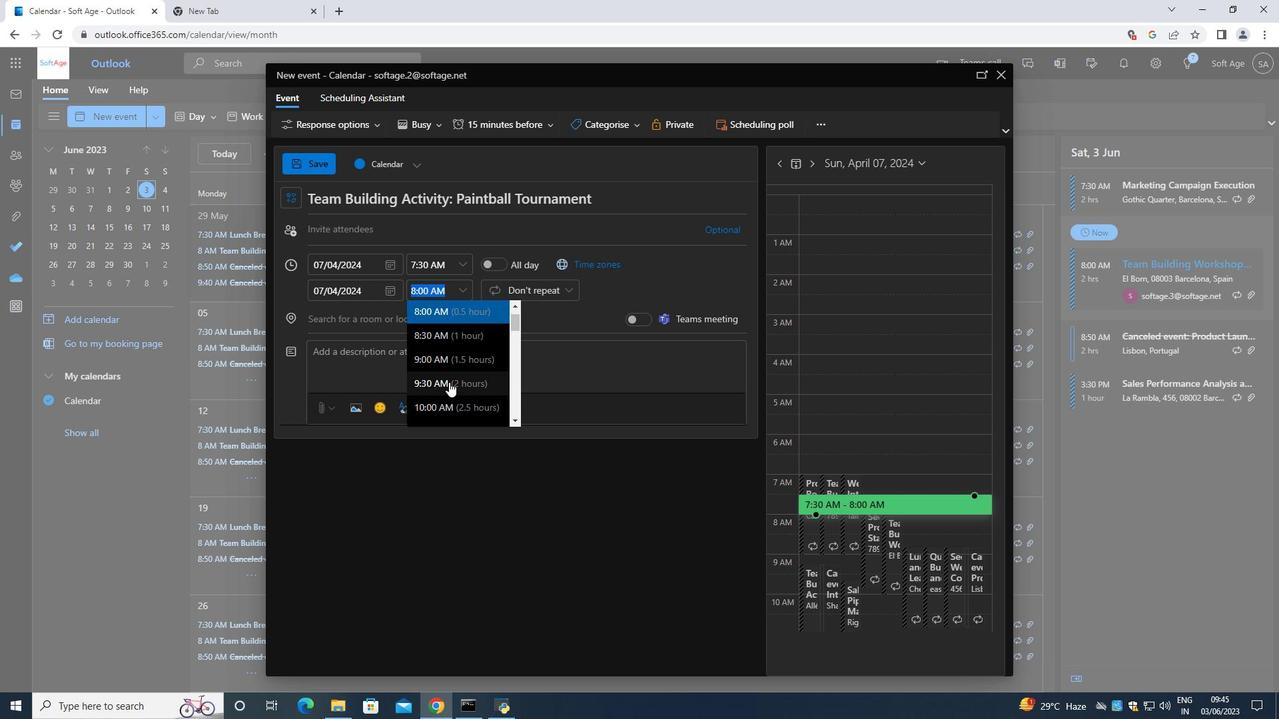 
Action: Mouse moved to (452, 353)
Screenshot: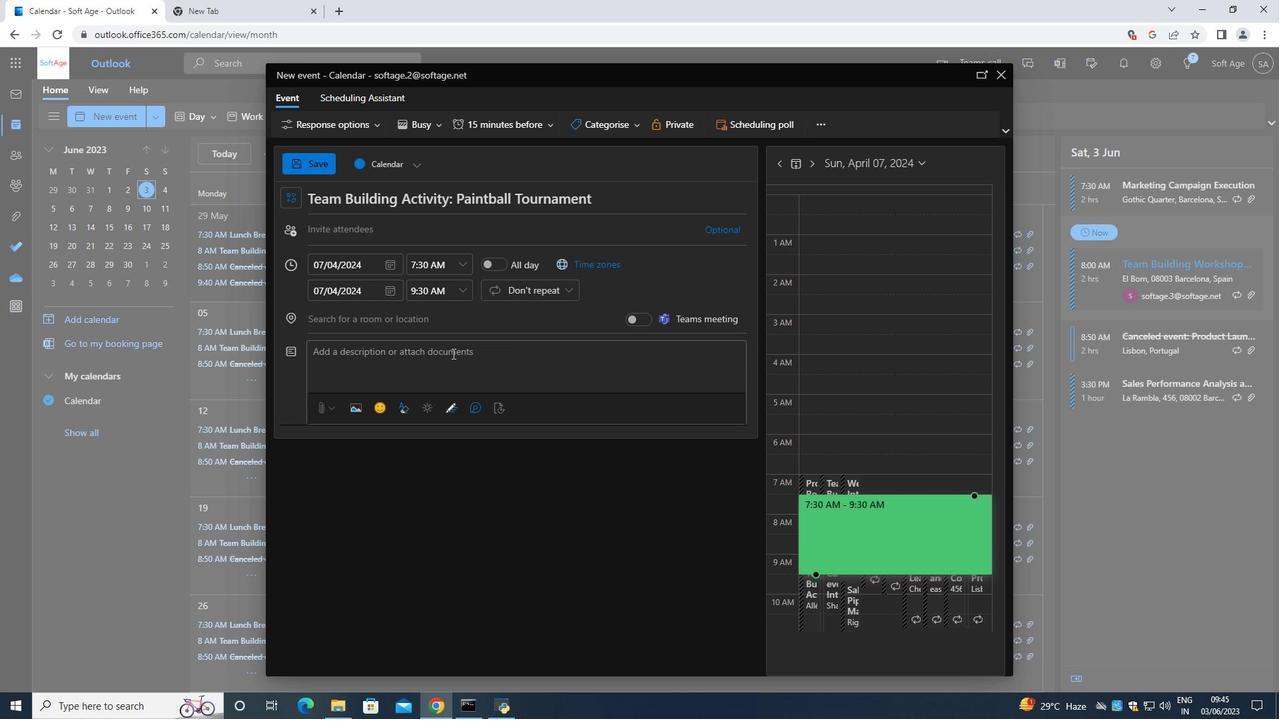 
Action: Mouse pressed left at (452, 353)
Screenshot: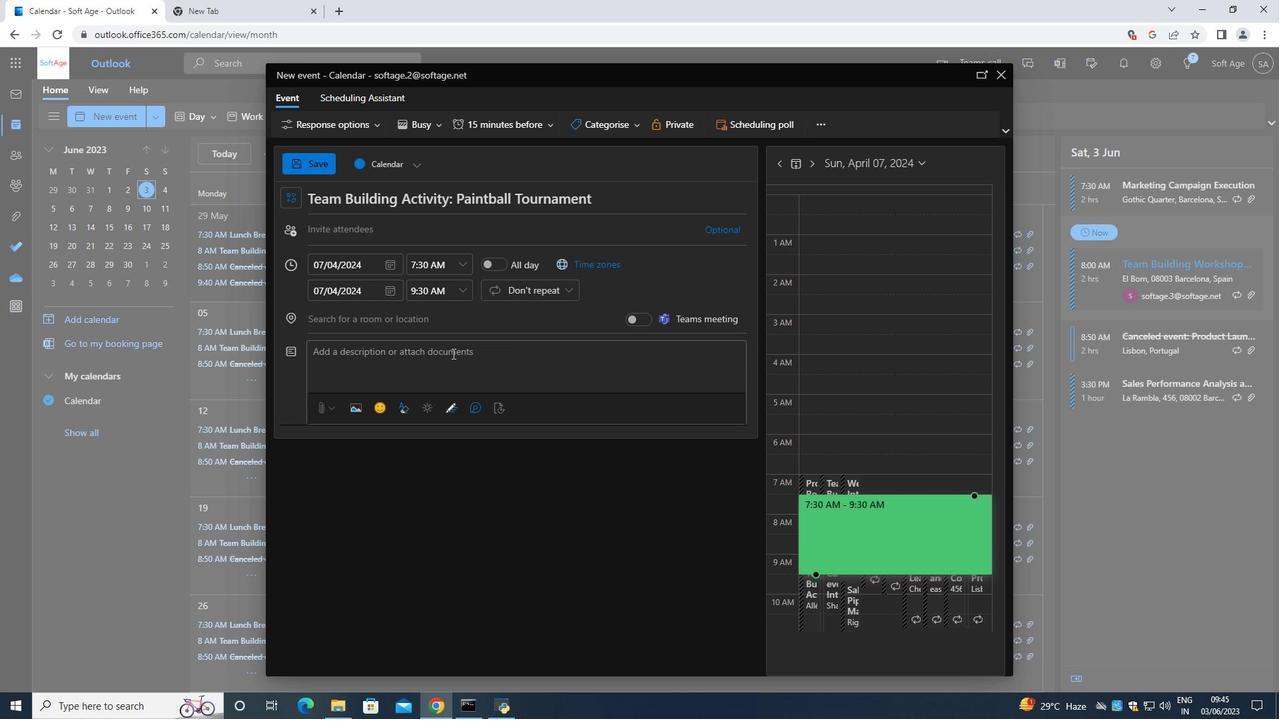 
Action: Mouse moved to (447, 327)
Screenshot: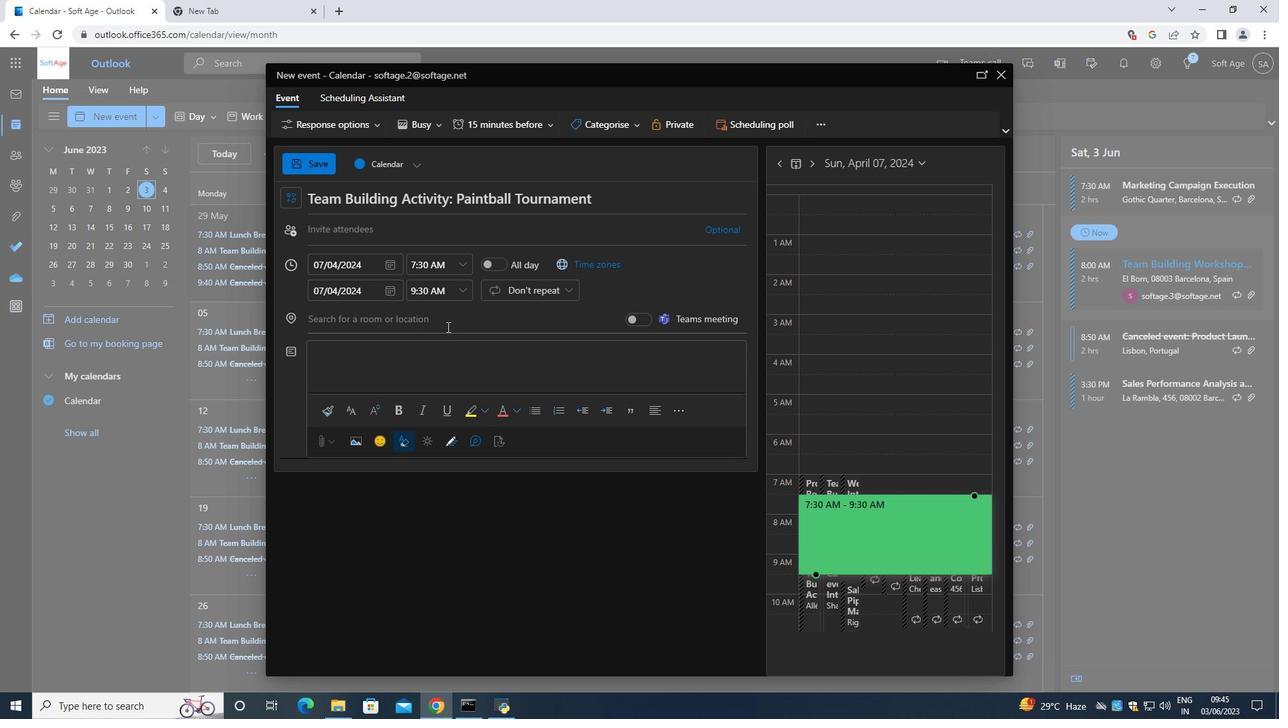
Action: Key pressed <Key.shift><Key.shift><Key.shift><Key.shift><Key.shift><Key.shift><Key.shift><Key.shift><Key.shift><Key.shift>Furthermore,<Key.space>you<Key.space>will<Key.space>have<Key.space>the<Key.space>opportunity<Key.space>to<Key.space>discuss<Key.space>your<Key.space>current<Key.space>financial<Key.space>status<Key.space>.<Key.space>aand<Key.space>===<Key.backspace><Key.backspace><Key.backspace><Key.backspace><Key.backspace><Key.backspace><Key.backspace>nd<Key.space>any<Key.space>notable<Key.space>milestone<Key.space>or<Key.space>achieve,<Key.backspace>ments<Key.space>.<Key.space><Key.caps_lock>S<Key.caps_lock>haring<Key.space>this<Key.space>information<Key.space>demonstrares<Key.space><Key.backspace><Key.backspace><Key.backspace><Key.backspace>tes<Key.space>youe<Key.backspace>r<Key.space>business<Key.space>'s<Key.space>performance<Key.space>and<Key.space>potential<Key.space>foe<Key.backspace>r<Key.space>future<Key.space>success<Key.space>.
Screenshot: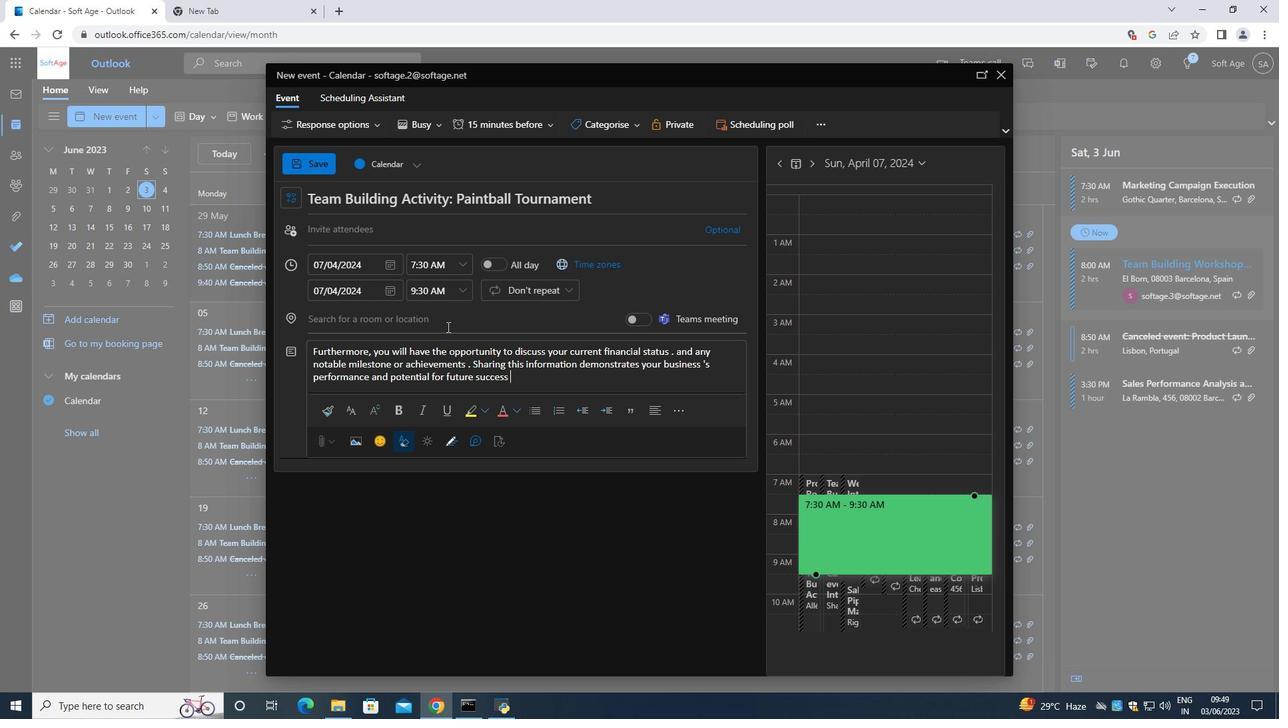 
Action: Mouse moved to (419, 321)
Screenshot: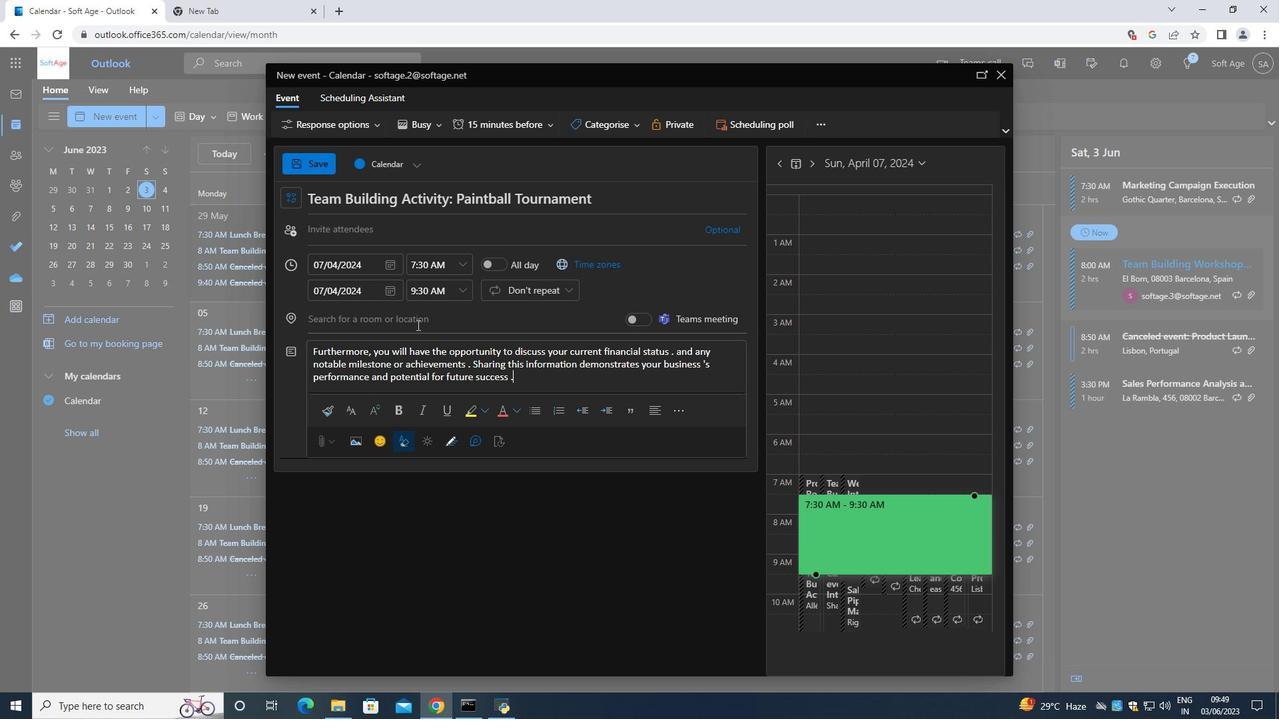 
Action: Mouse pressed left at (419, 321)
Screenshot: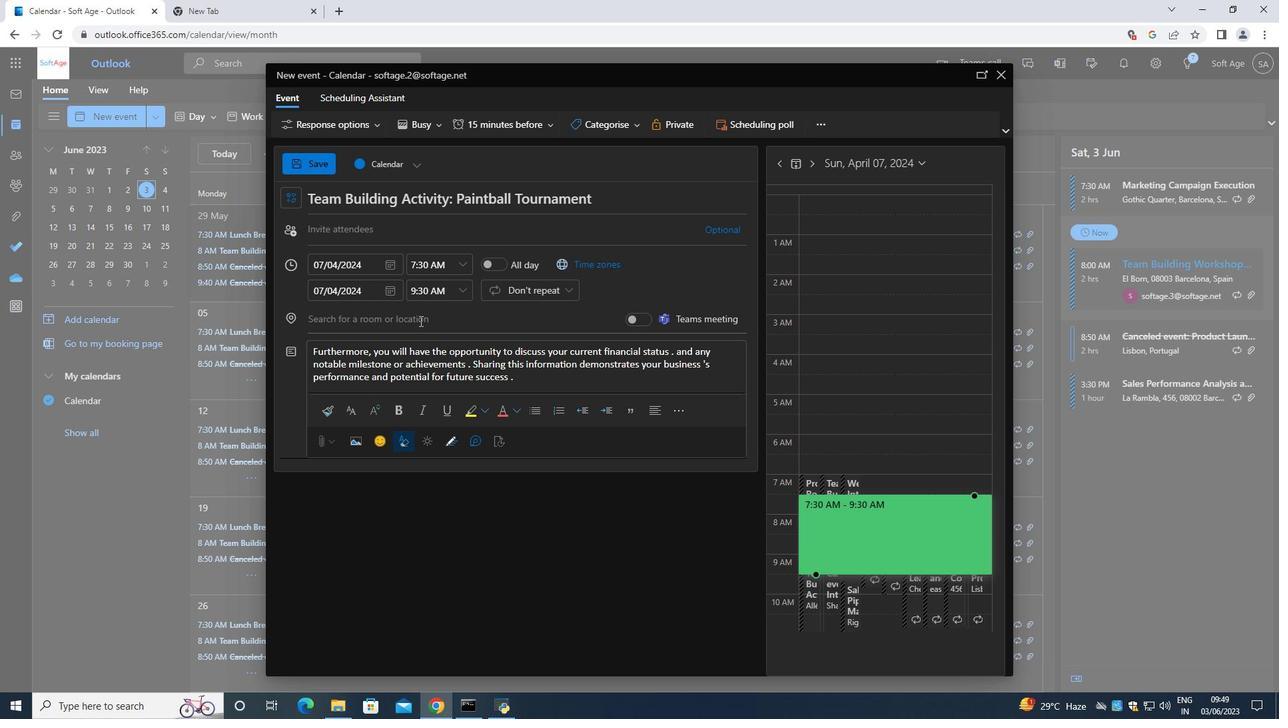 
Action: Mouse moved to (408, 305)
Screenshot: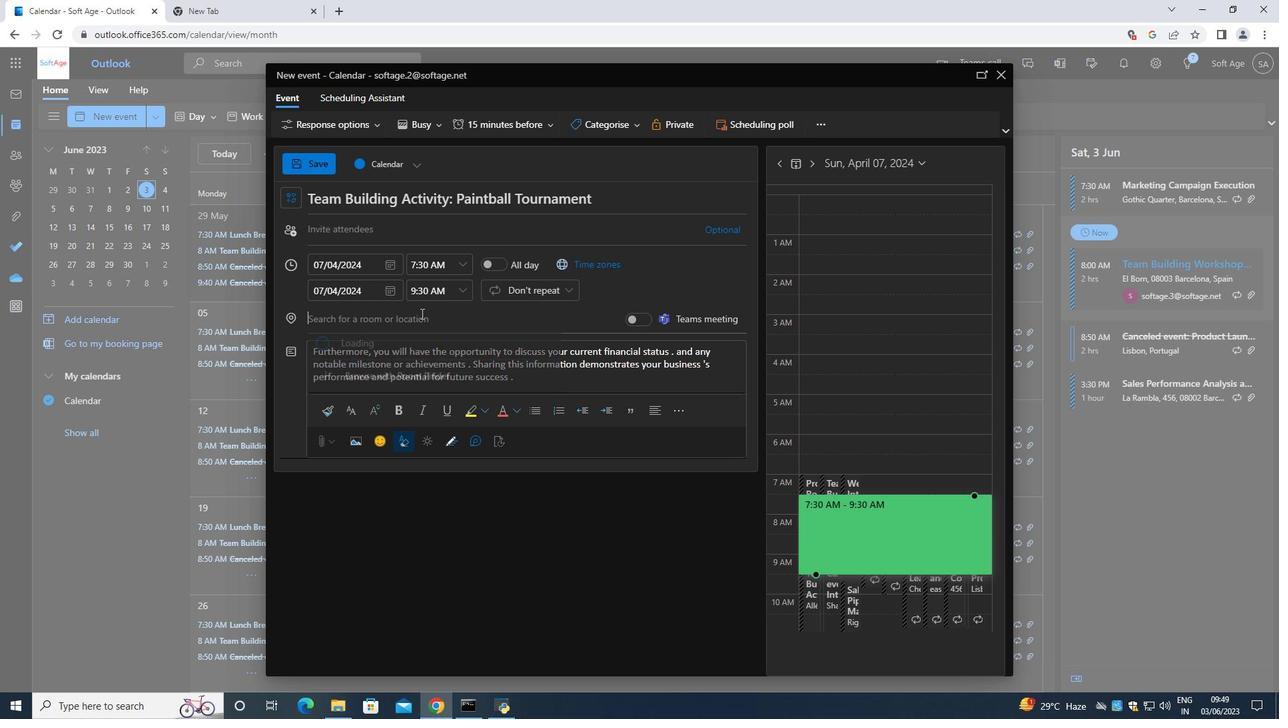 
Action: Key pressed 7889<Key.space><Key.shift><Key.shift><Key.shift><Key.shift><Key.shift>Bastakiya<Key.space><Key.shift>Quae<Key.backspace>r<Key.backspace><Key.backspace><Key.backspace><Key.backspace><Key.backspace><Key.space><Key.backspace><Key.space><Key.shift><Key.shift><Key.shift><Key.shift><Key.shift><Key.shift><Key.shift><Key.shift><Key.shift><Key.shift><Key.shift><Key.shift><Key.shift><Key.shift>Quarter,<Key.space><Key.shift>Dubai<Key.space>,<Key.space><Key.shift><Key.shift><Key.shift><Key.shift><Key.shift><Key.shift><Key.shift>UAE
Screenshot: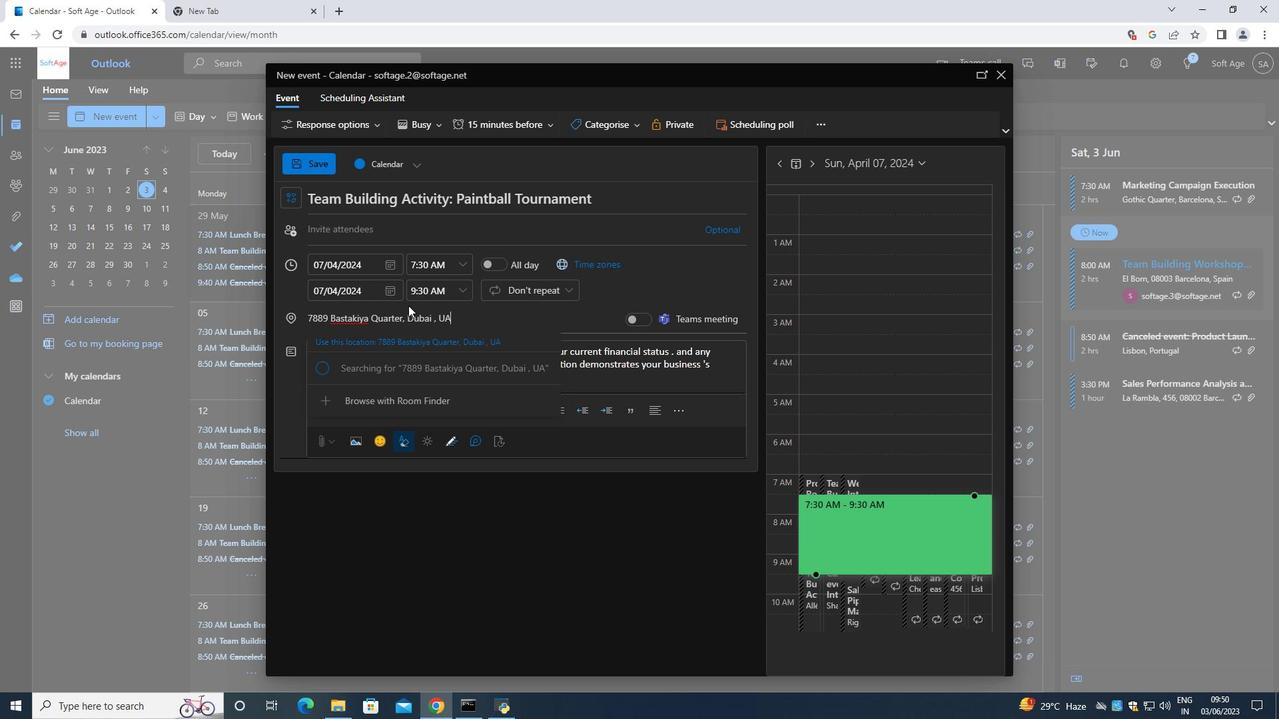
Action: Mouse moved to (353, 227)
Screenshot: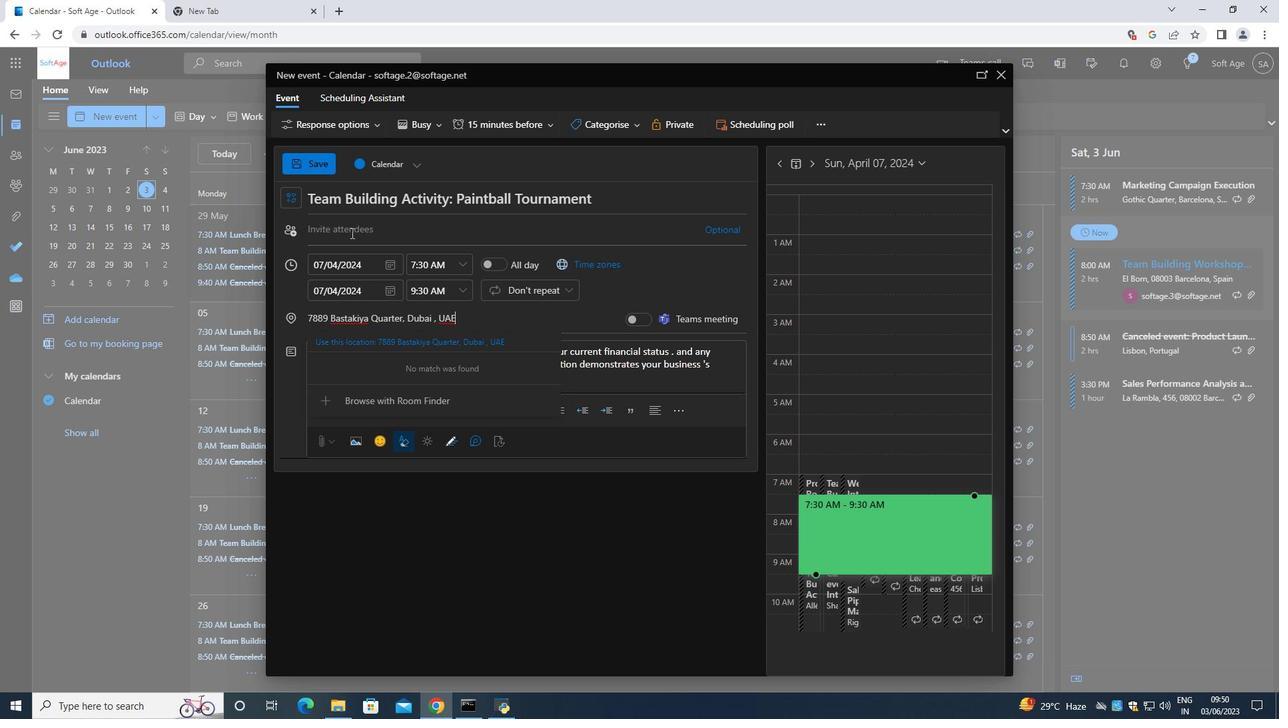 
Action: Mouse pressed left at (353, 227)
Screenshot: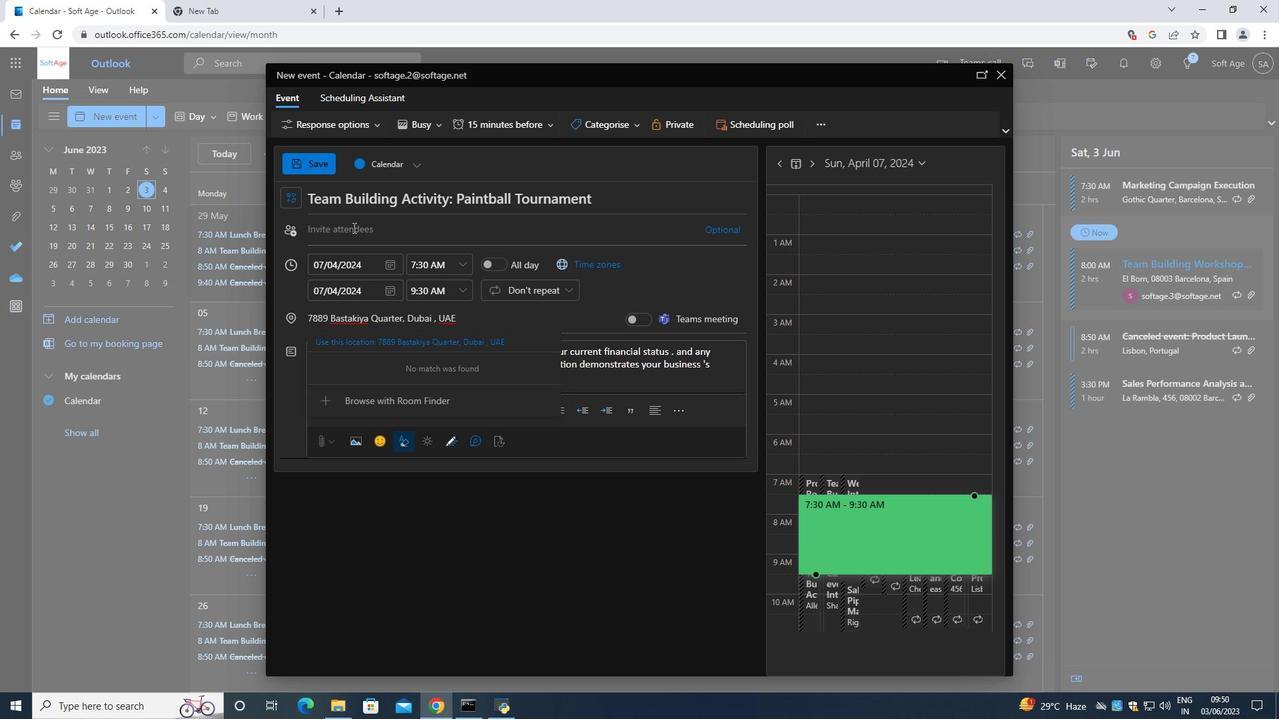 
Action: Key pressed <Key.shift>Softage<Key.space><Key.backspace>.3<Key.shift><Key.shift><Key.shift><Key.shift><Key.shift>#<Key.backspace>@softage.net
Screenshot: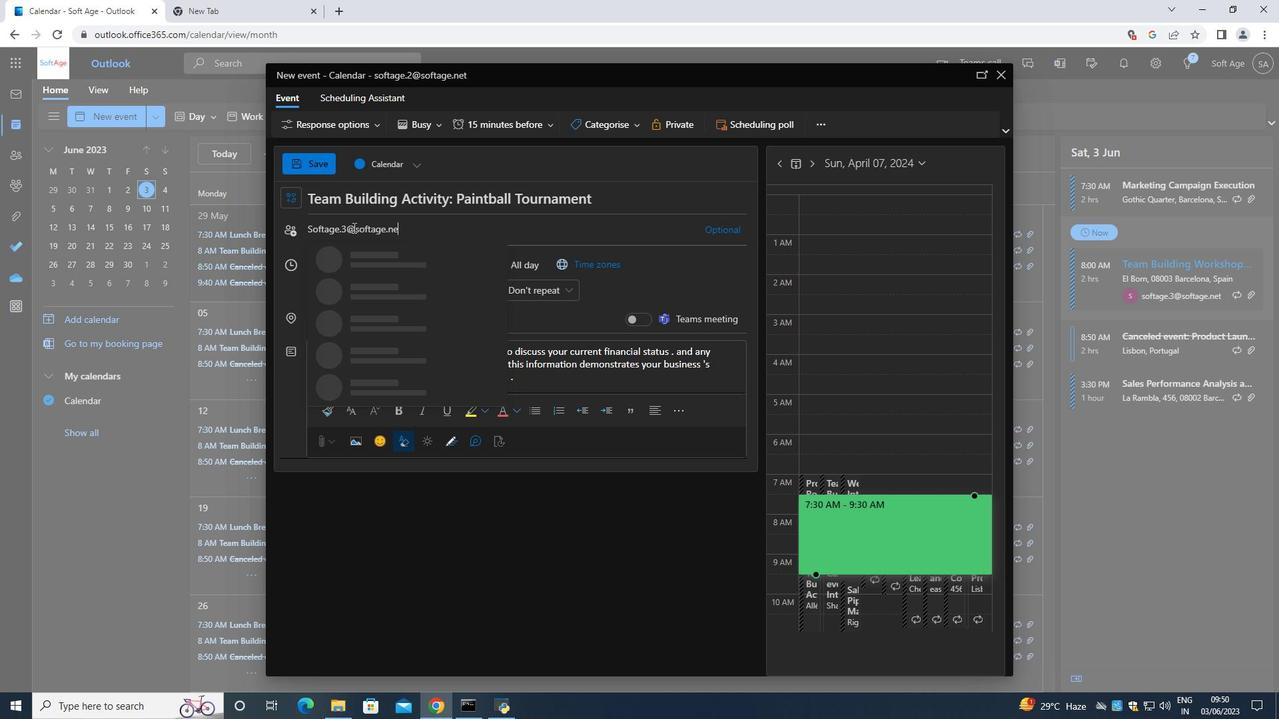
Action: Mouse moved to (386, 250)
Screenshot: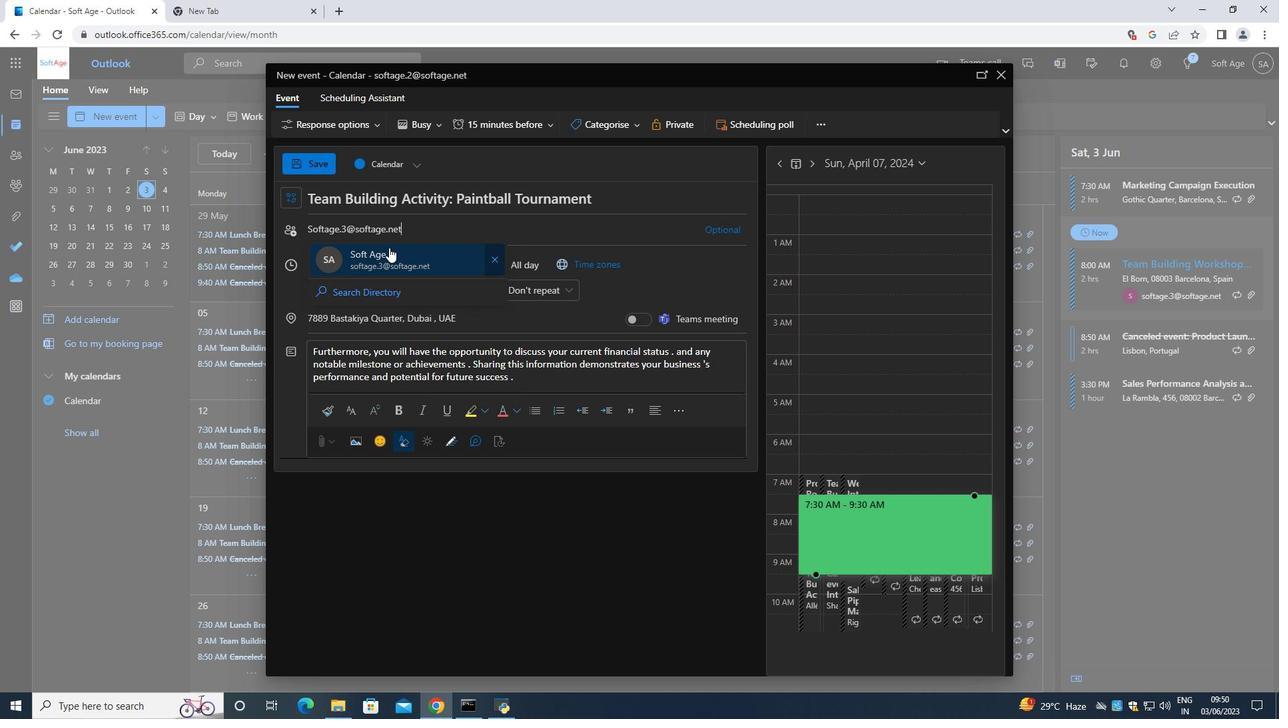 
Action: Mouse pressed left at (386, 250)
Screenshot: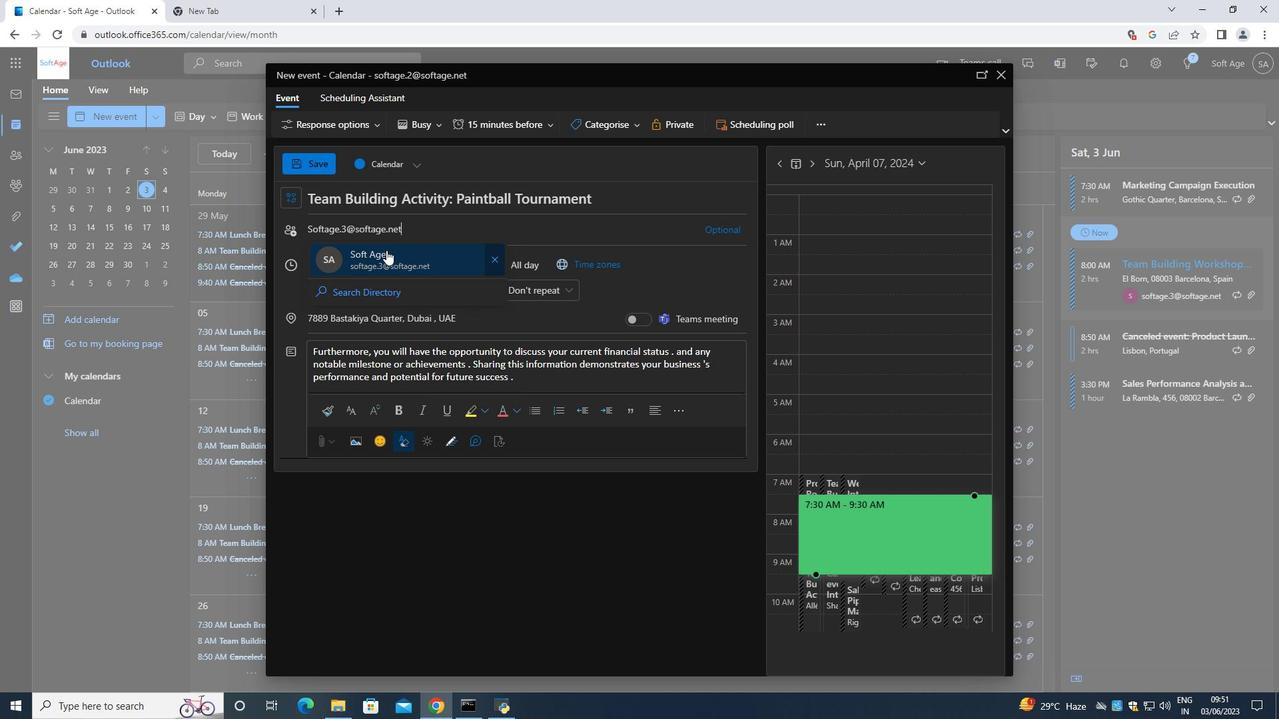 
Action: Mouse moved to (429, 235)
Screenshot: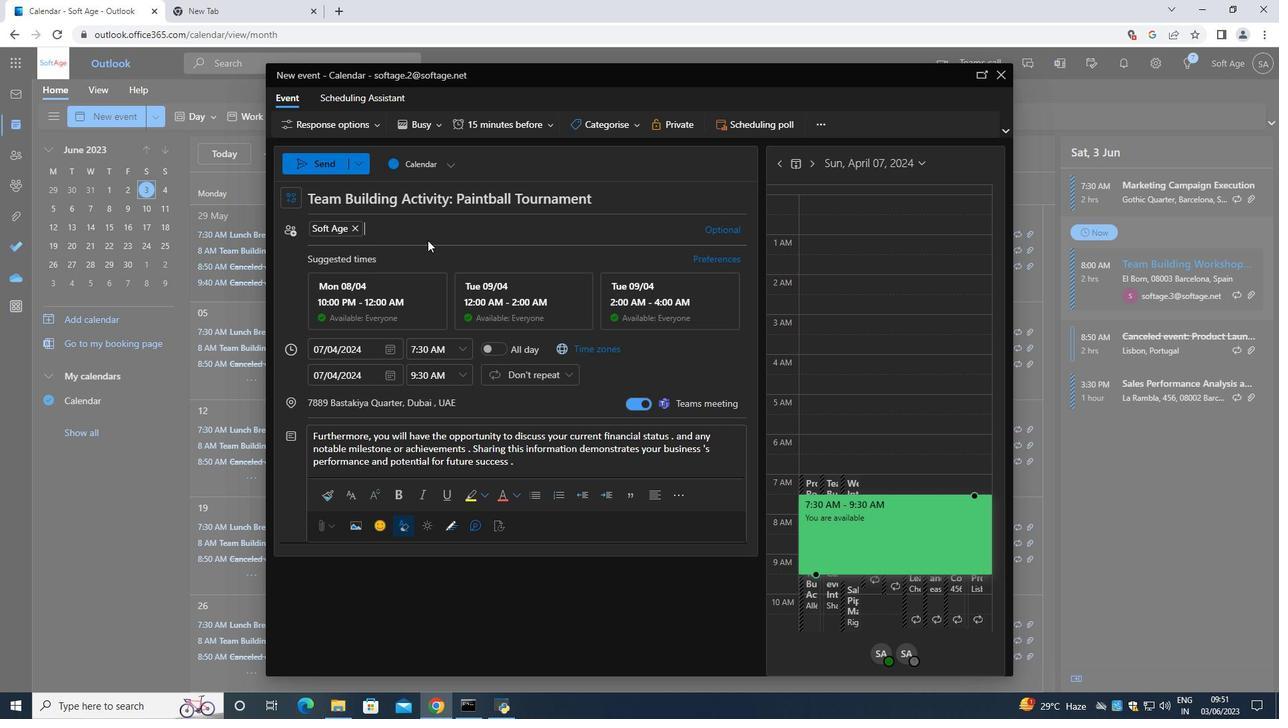 
Action: Key pressed <Key.shift>S
Screenshot: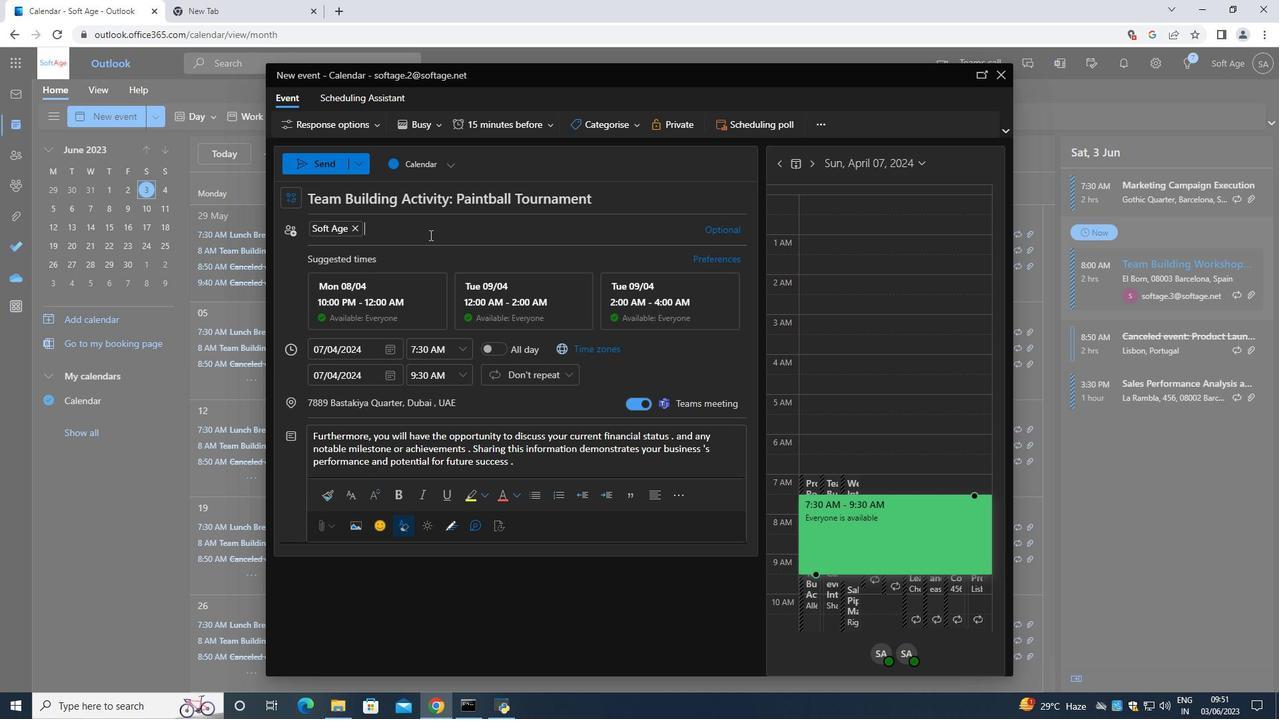
Action: Mouse moved to (429, 235)
Screenshot: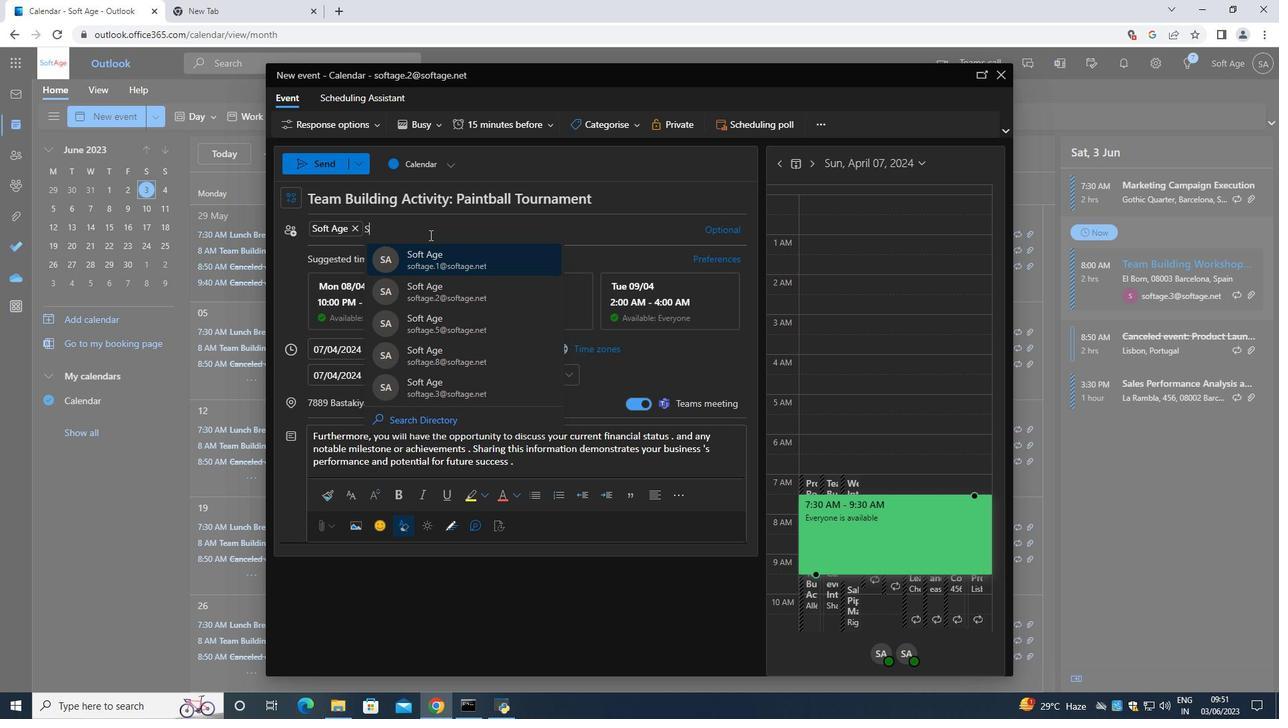 
Action: Key pressed oft
Screenshot: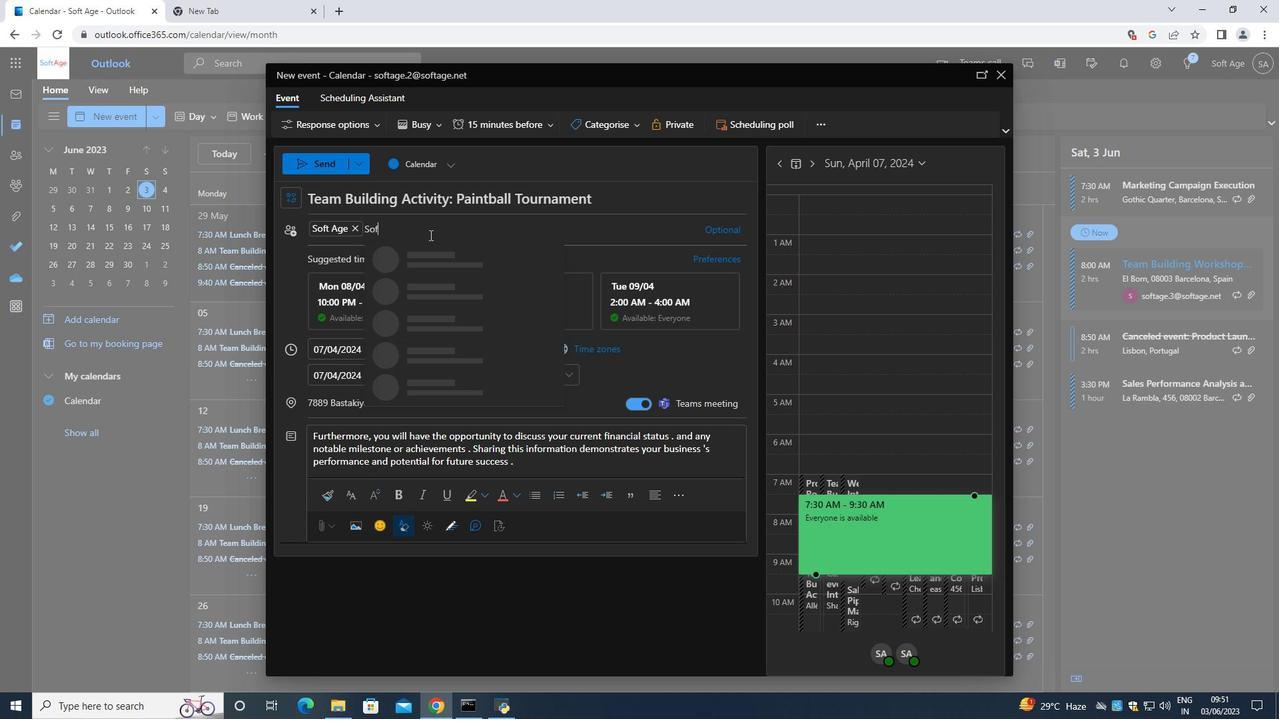
Action: Mouse moved to (416, 237)
Screenshot: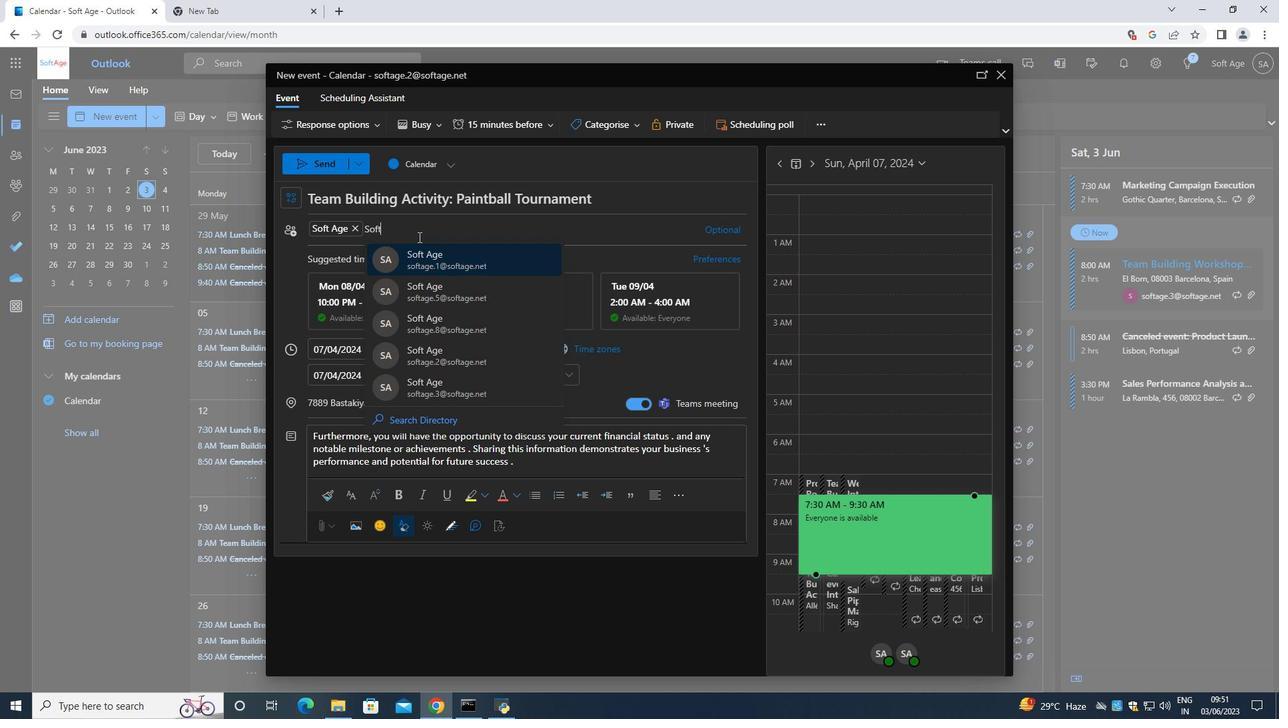 
Action: Key pressed a
Screenshot: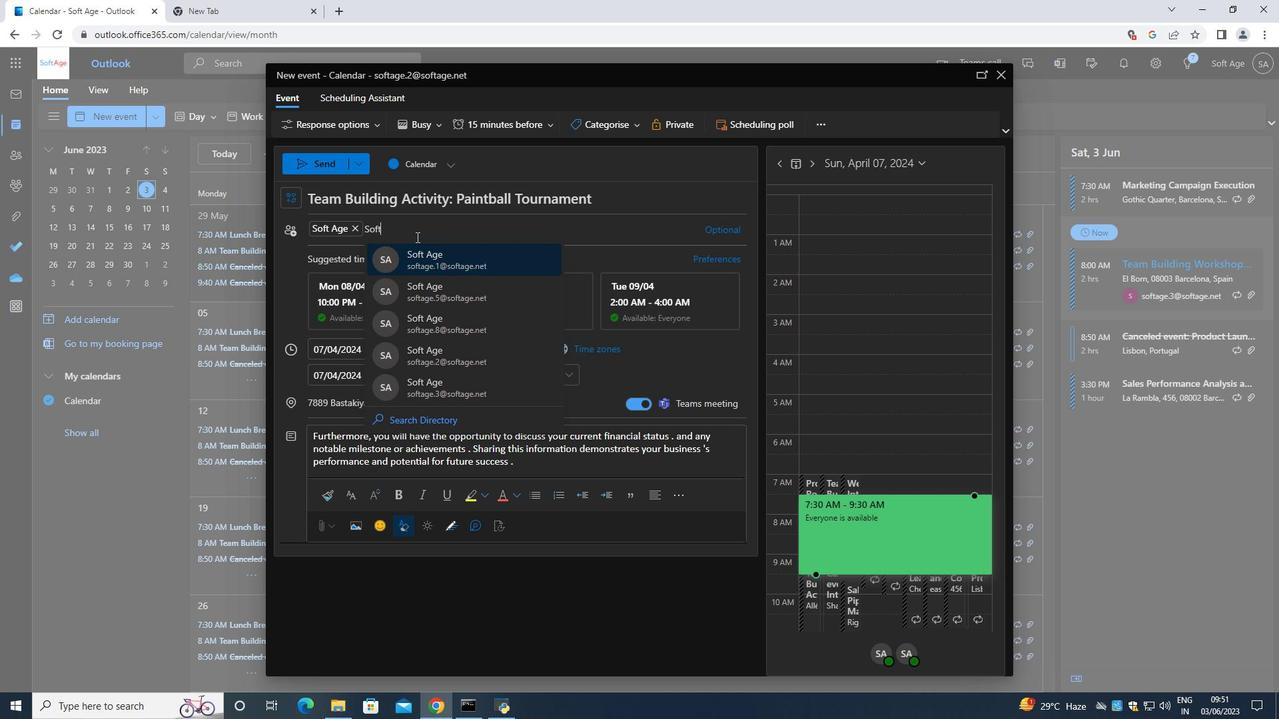 
Action: Mouse moved to (415, 237)
Screenshot: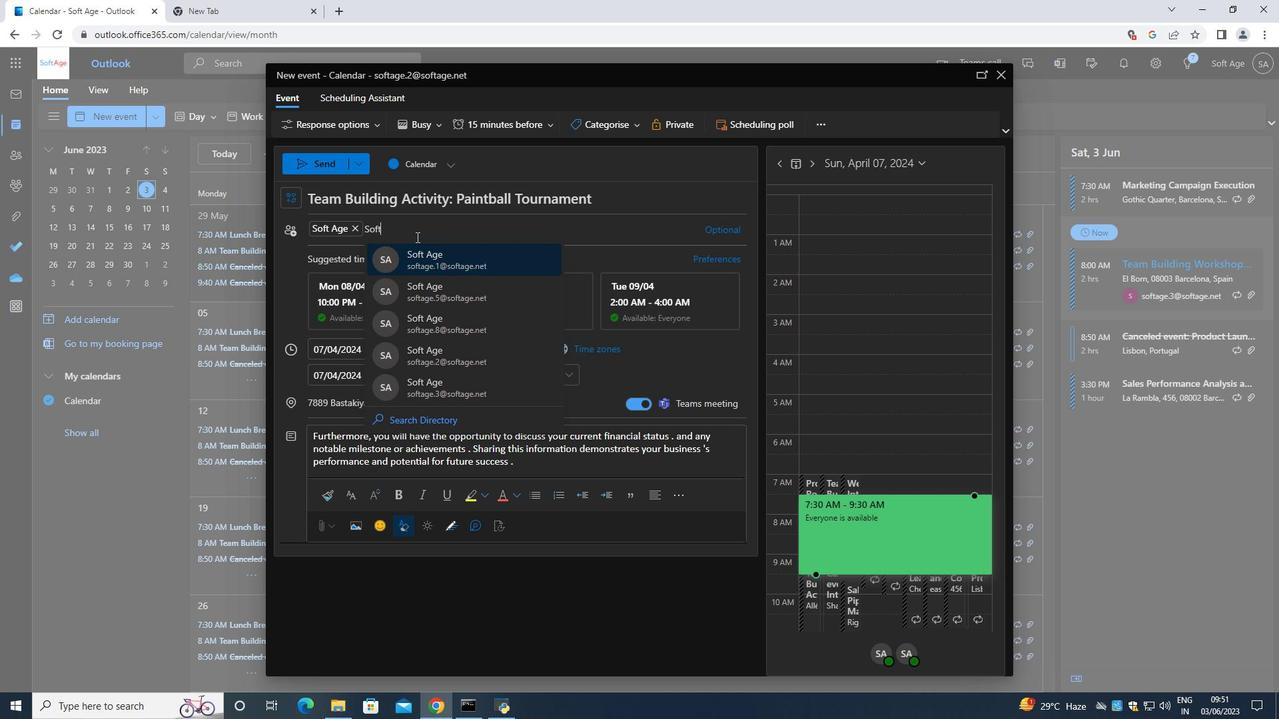 
Action: Key pressed ge.4<Key.shift>@softage
Screenshot: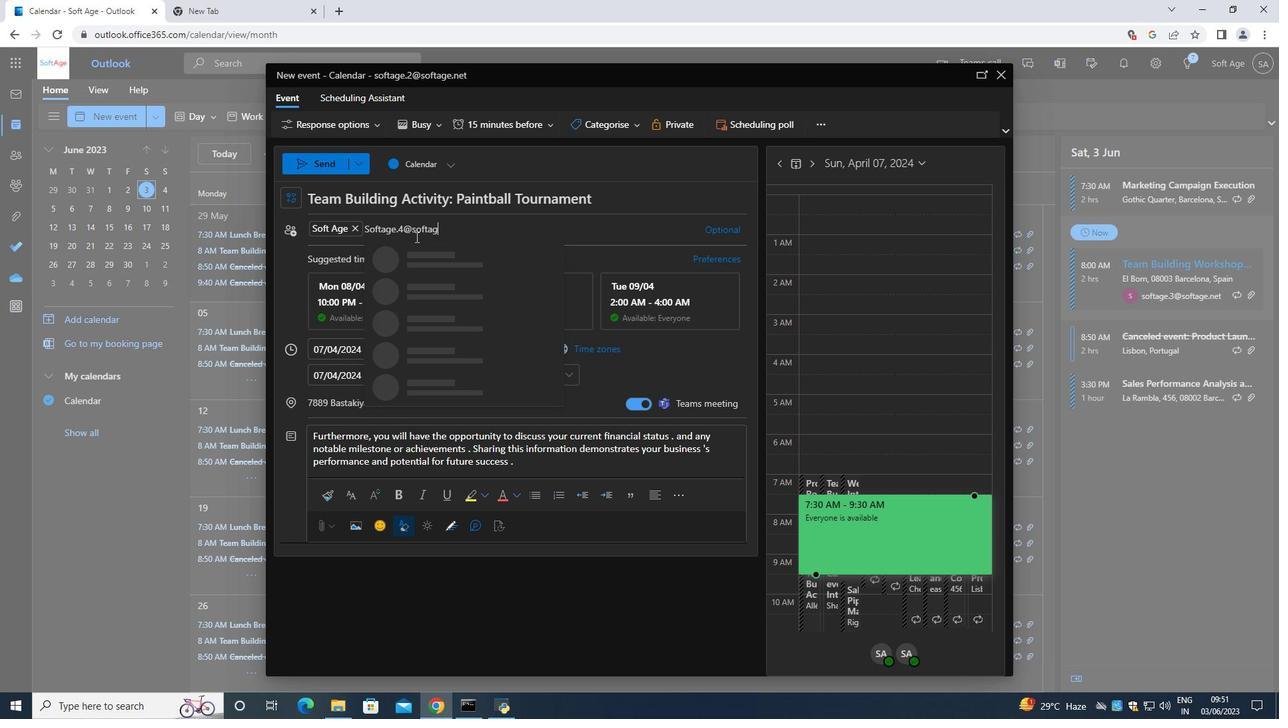 
Action: Mouse moved to (441, 249)
Screenshot: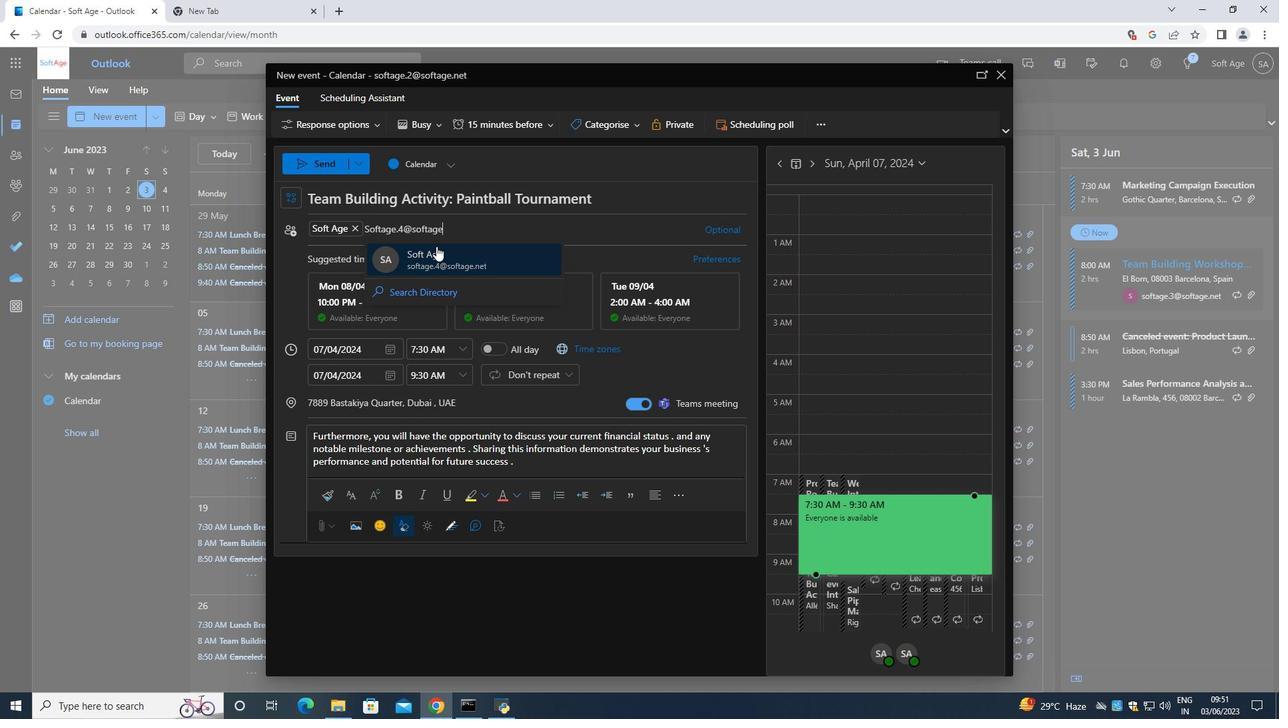 
Action: Mouse pressed left at (441, 249)
Screenshot: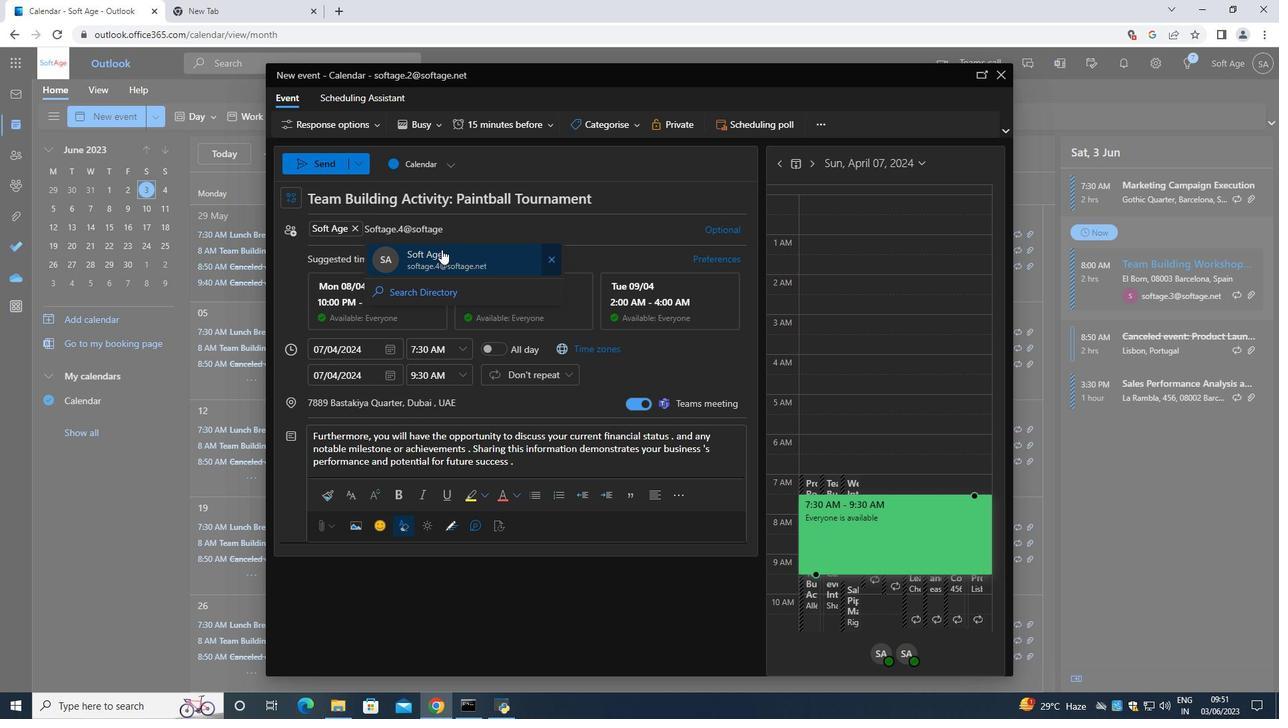 
Action: Mouse moved to (605, 121)
Screenshot: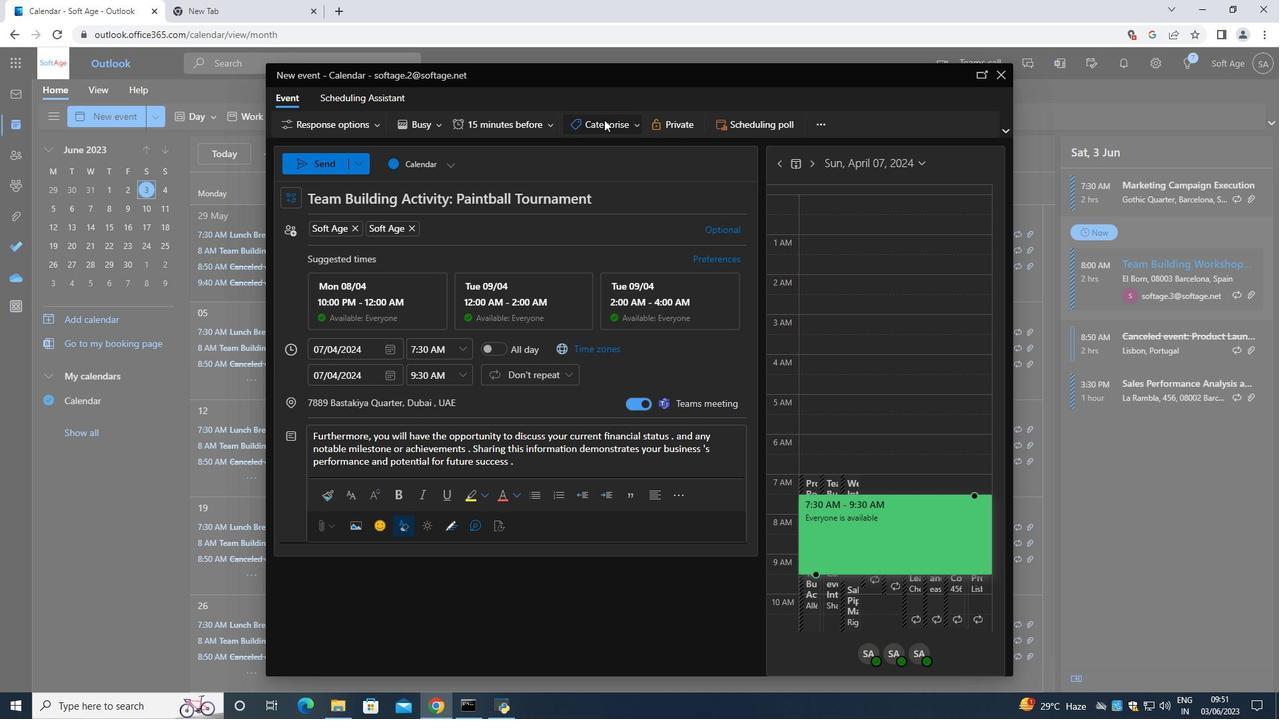 
Action: Mouse pressed left at (605, 121)
Screenshot: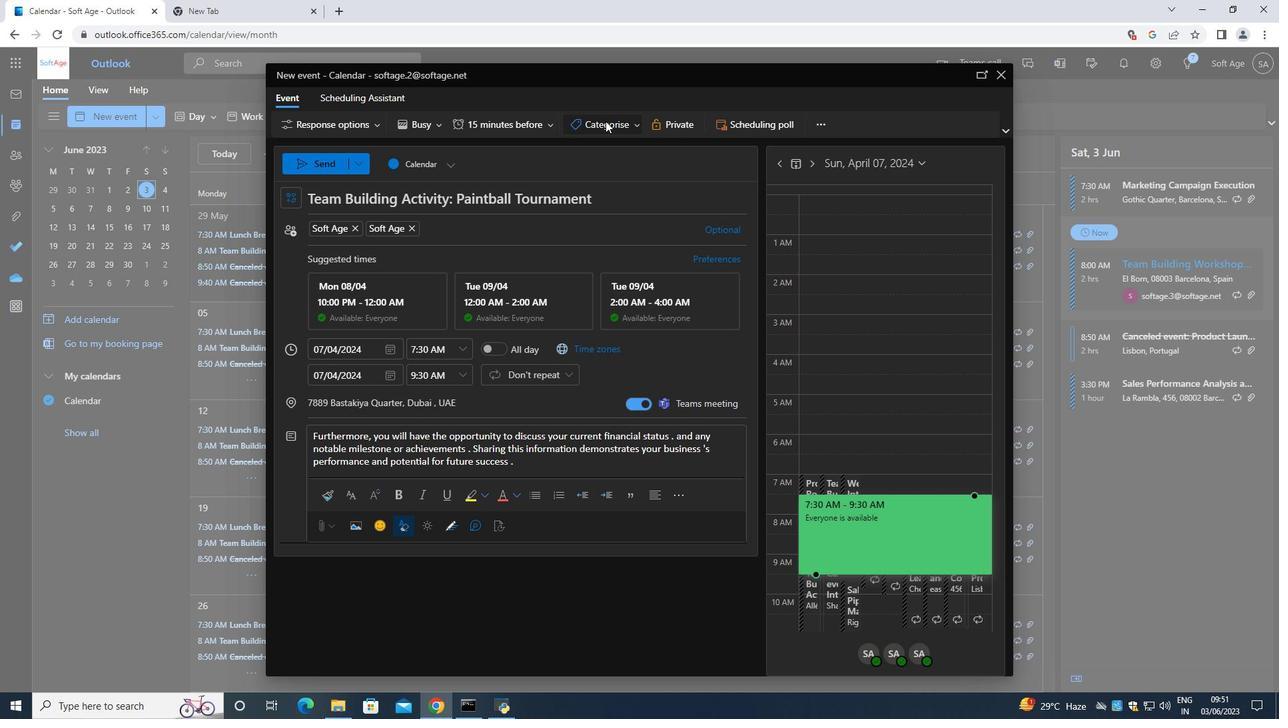 
Action: Mouse moved to (629, 153)
Screenshot: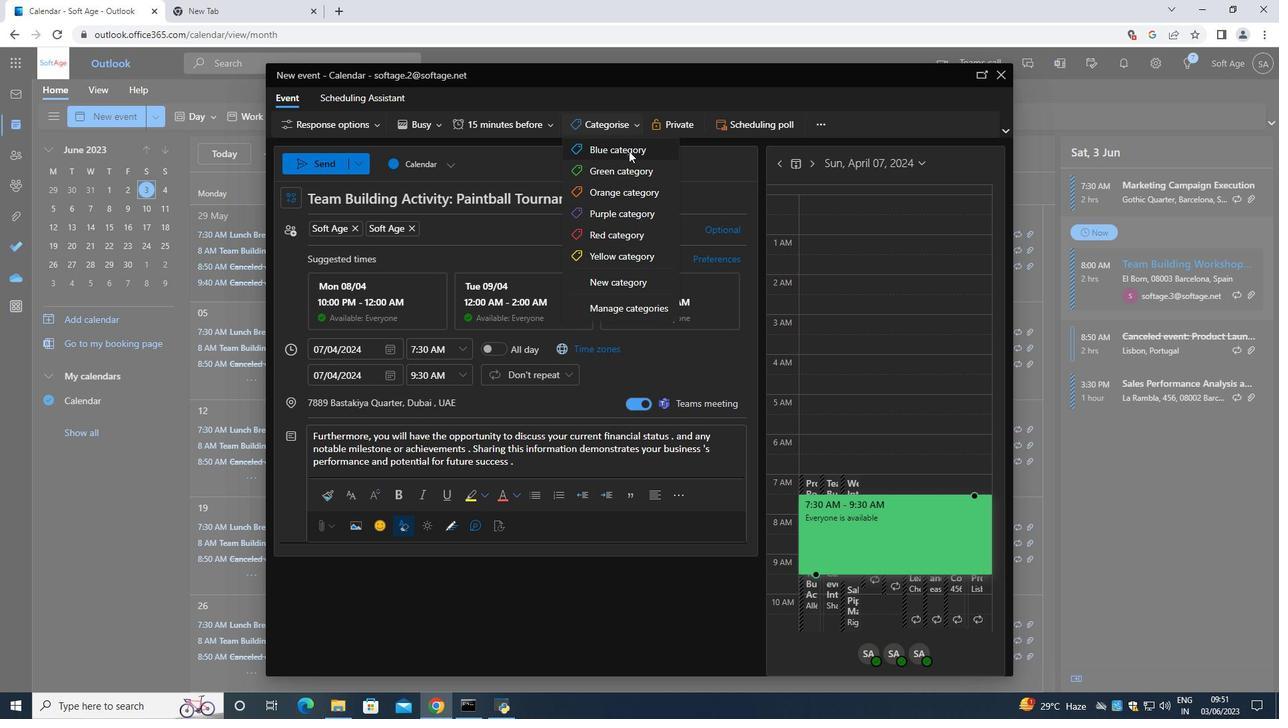 
Action: Mouse pressed left at (629, 153)
Screenshot: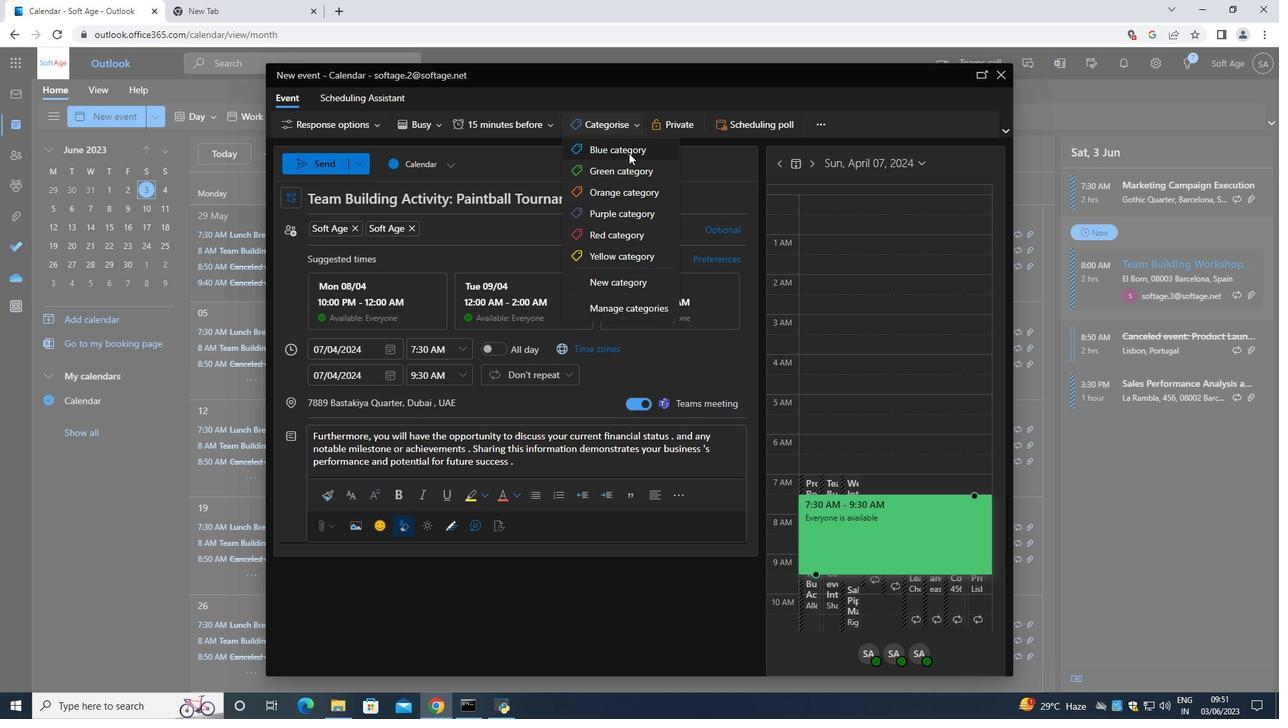 
Action: Mouse moved to (501, 125)
Screenshot: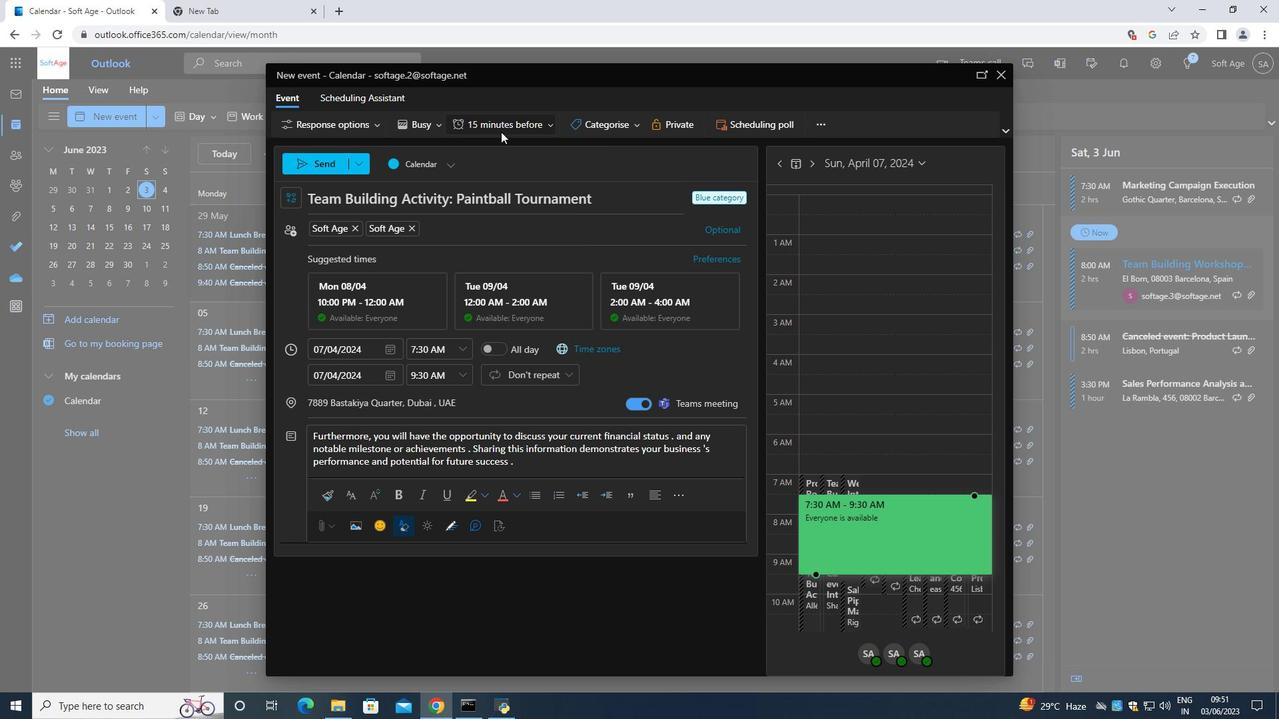 
Action: Mouse pressed left at (501, 125)
Screenshot: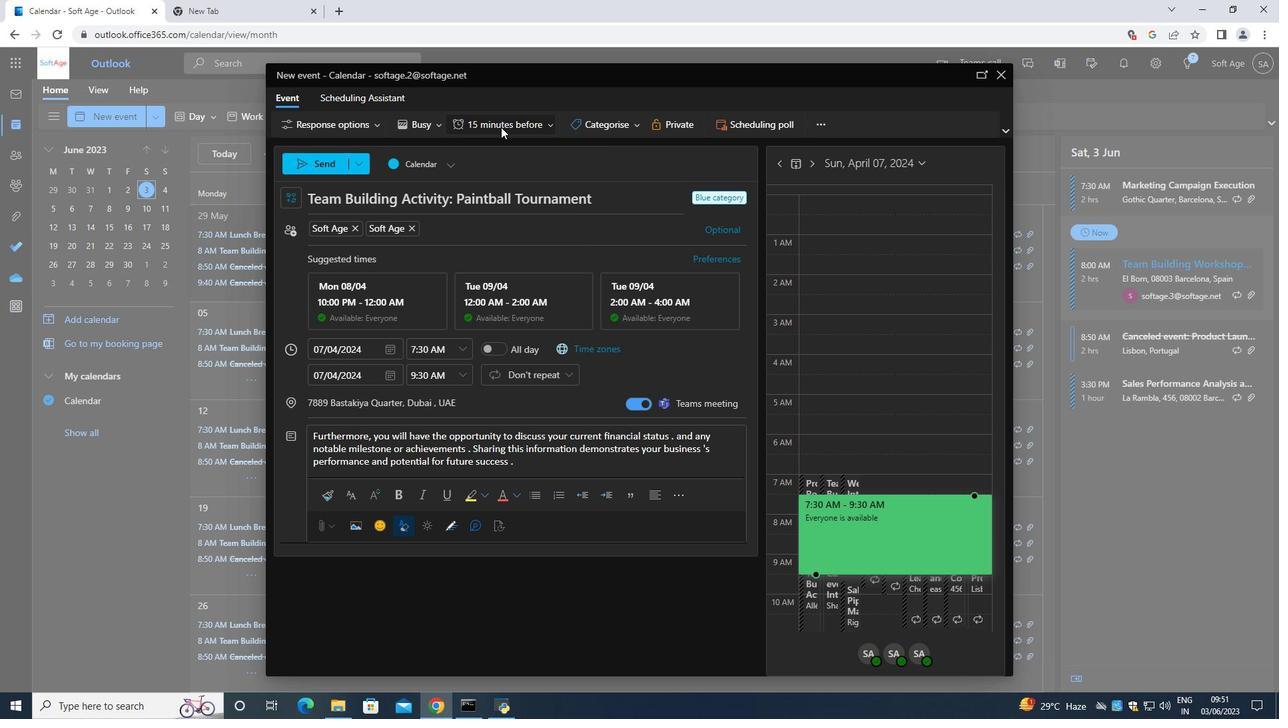 
Action: Mouse moved to (505, 274)
Screenshot: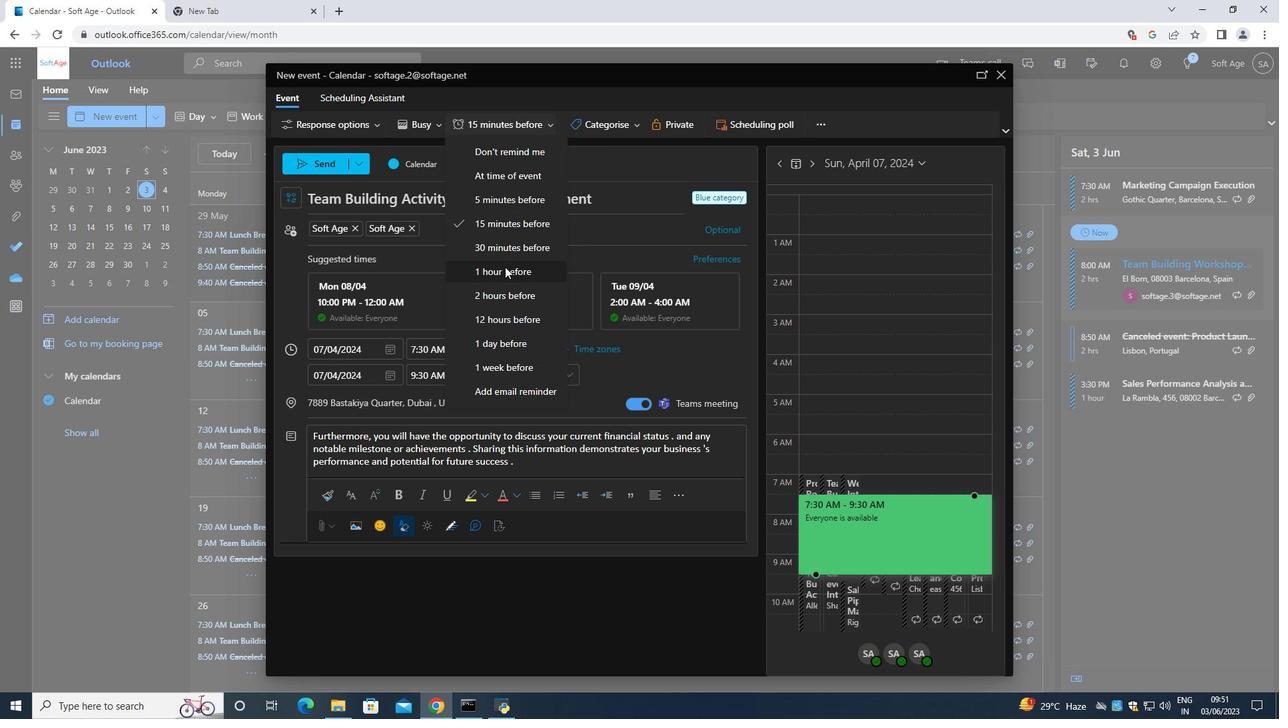 
Action: Mouse pressed left at (505, 274)
Screenshot: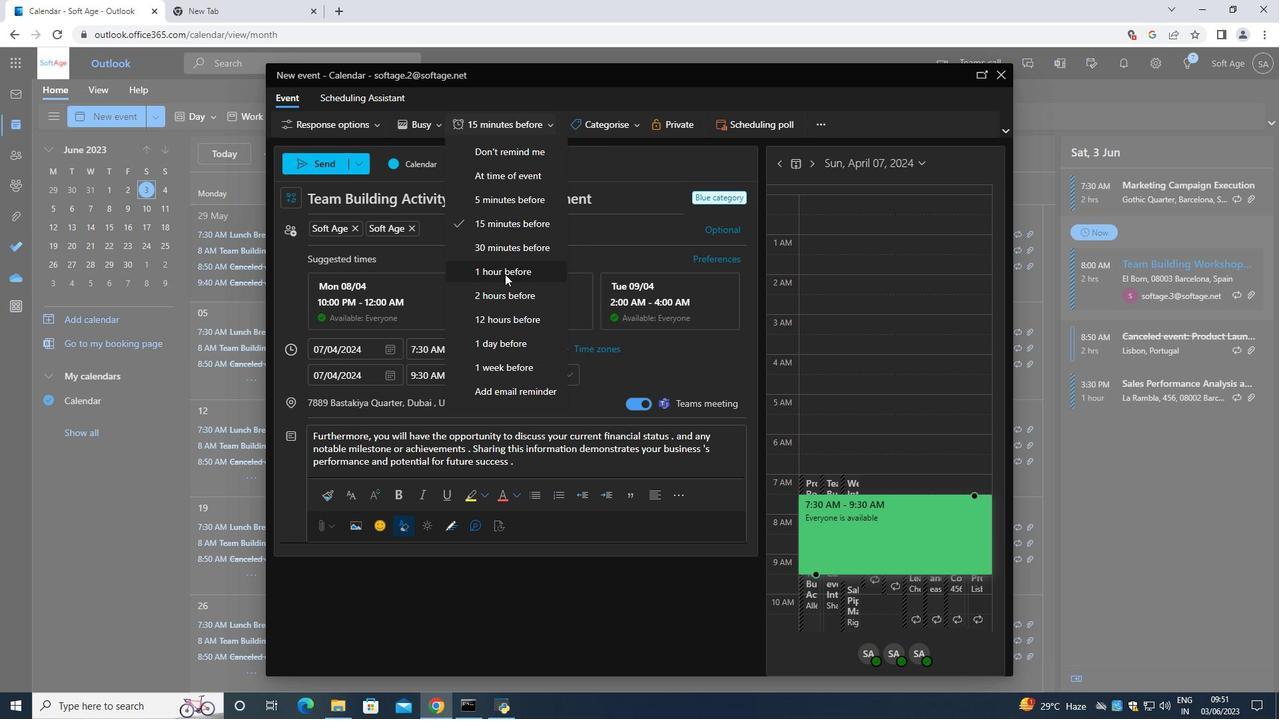 
Action: Mouse moved to (324, 165)
Screenshot: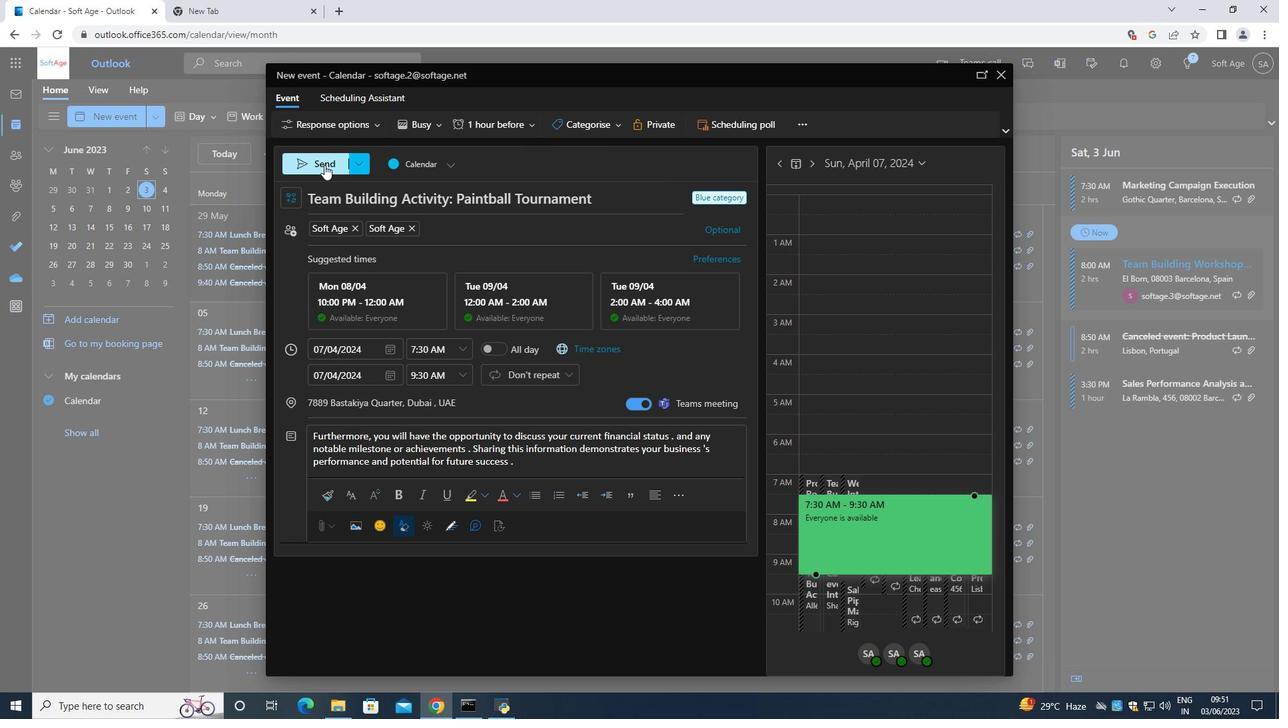 
Action: Mouse pressed left at (324, 165)
Screenshot: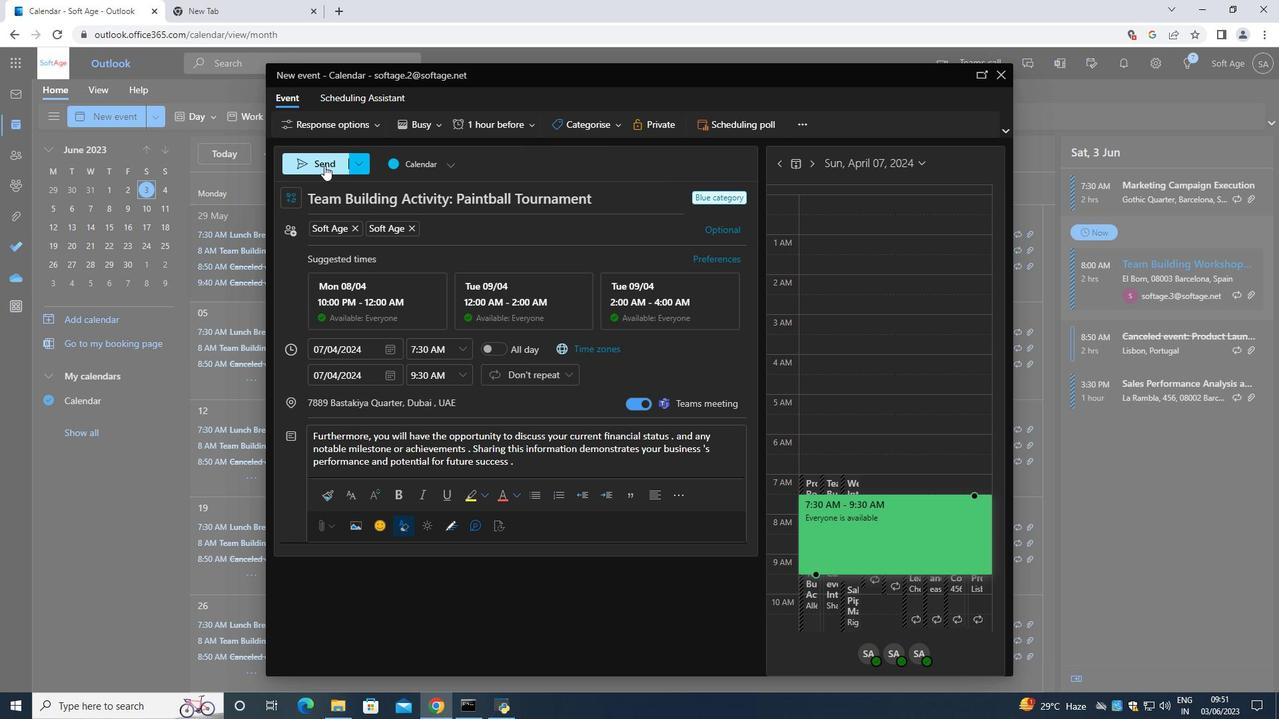 
Action: Mouse moved to (958, 258)
Screenshot: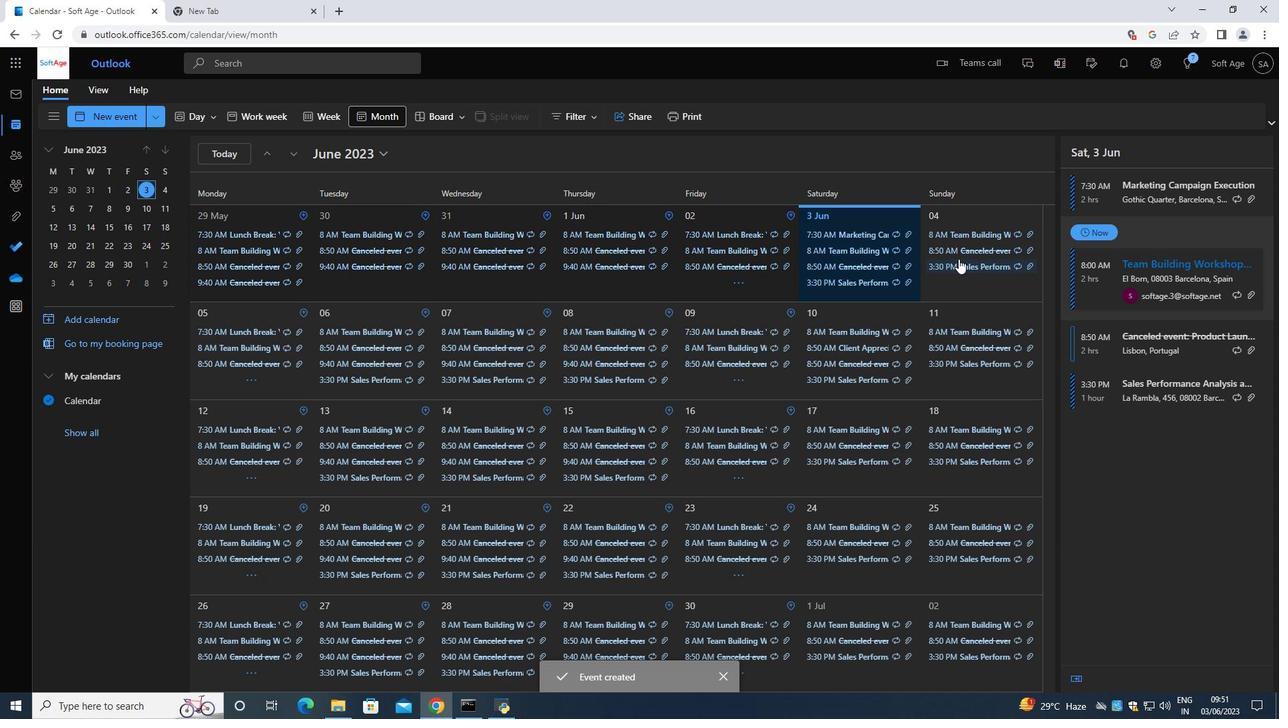
